 Task: Find connections with filter location Rānāghāt with filter topic #technologywith filter profile language English with filter current company SANGHI INDUSTRIES LTD with filter school Centre for Development of Advanced Computing (C-DAC) with filter industry Marketing Services with filter service category Web Development with filter keywords title Entertainment Specialist
Action: Mouse moved to (480, 45)
Screenshot: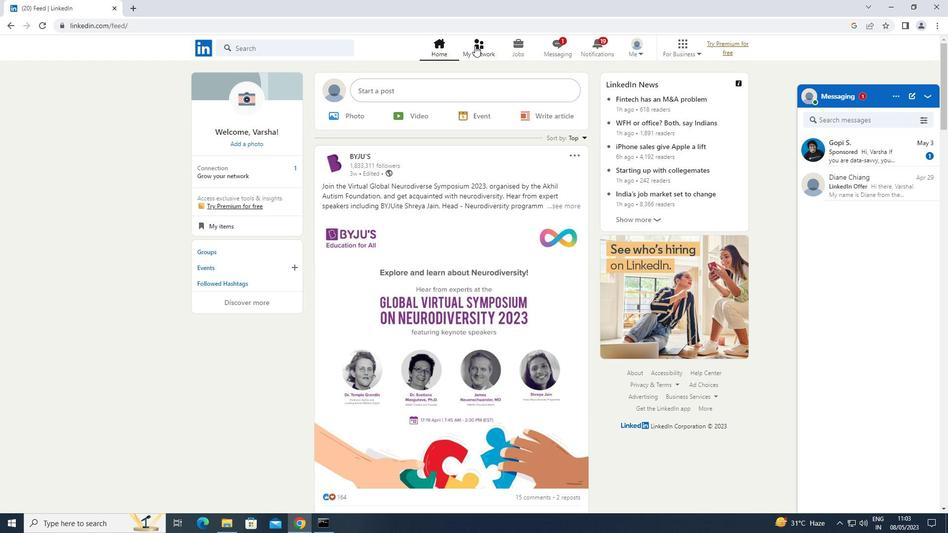 
Action: Mouse pressed left at (480, 45)
Screenshot: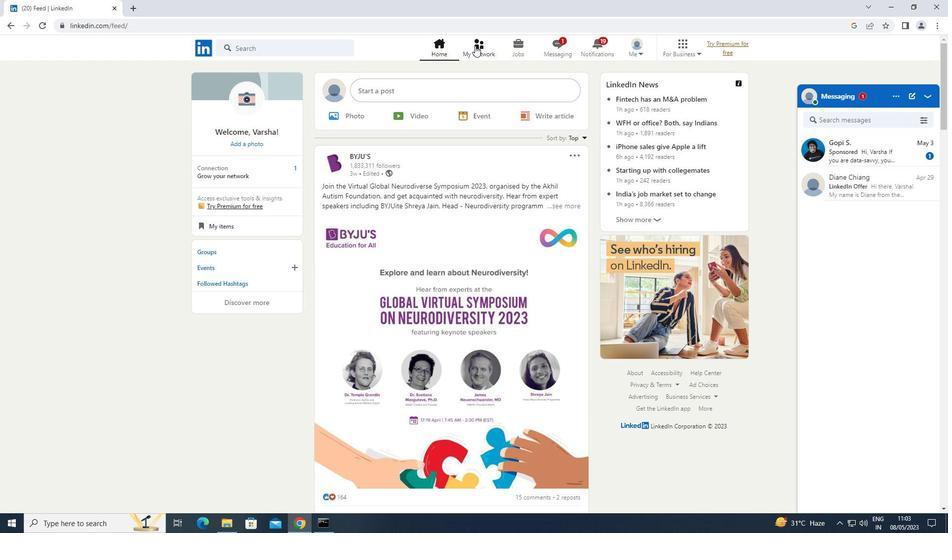 
Action: Mouse moved to (251, 95)
Screenshot: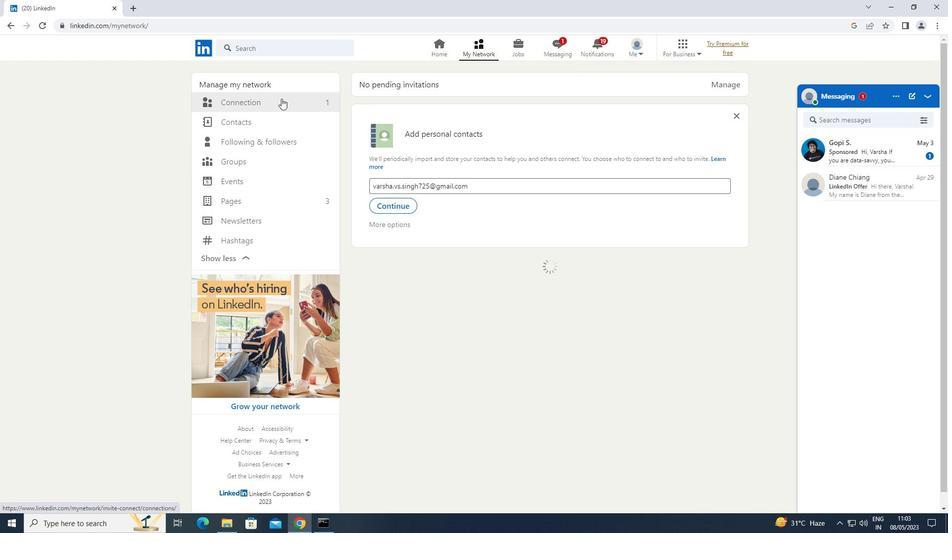 
Action: Mouse pressed left at (251, 95)
Screenshot: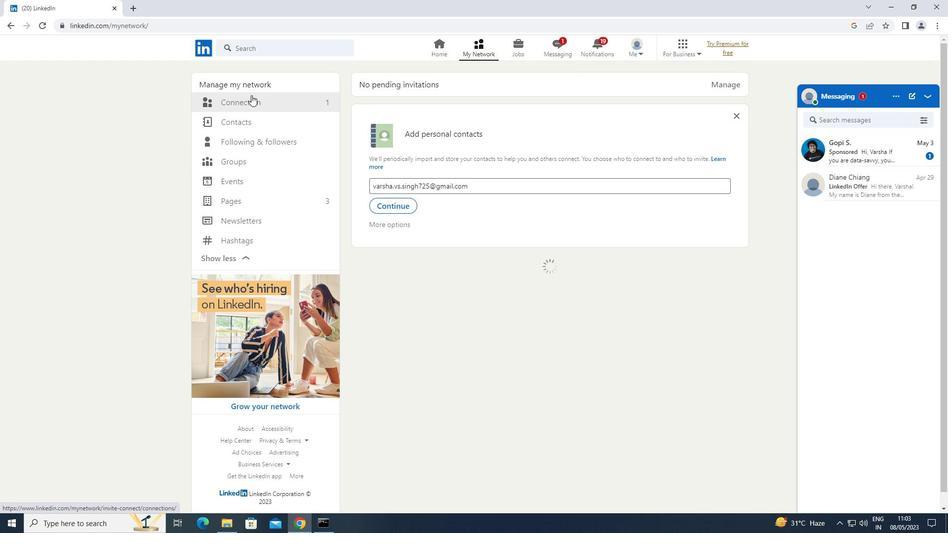 
Action: Mouse moved to (244, 98)
Screenshot: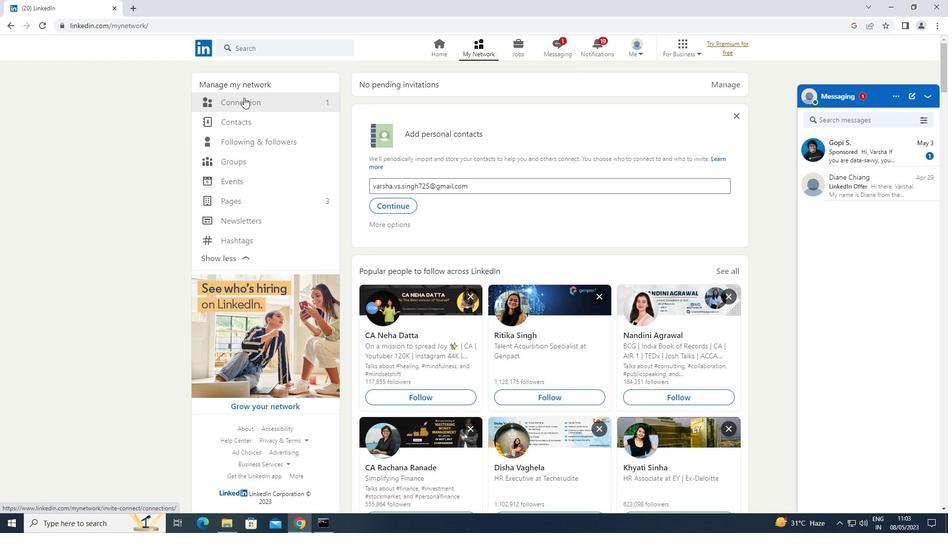 
Action: Mouse pressed left at (244, 98)
Screenshot: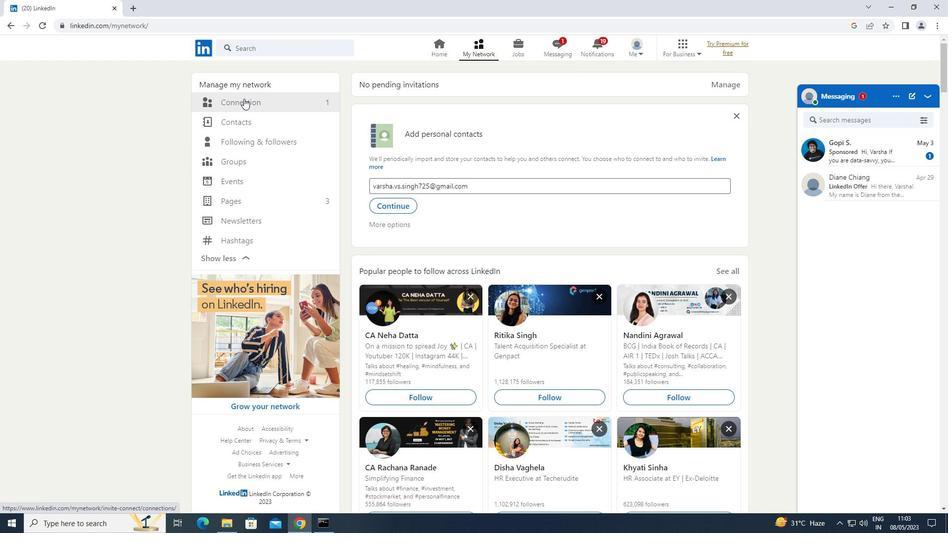 
Action: Mouse moved to (553, 99)
Screenshot: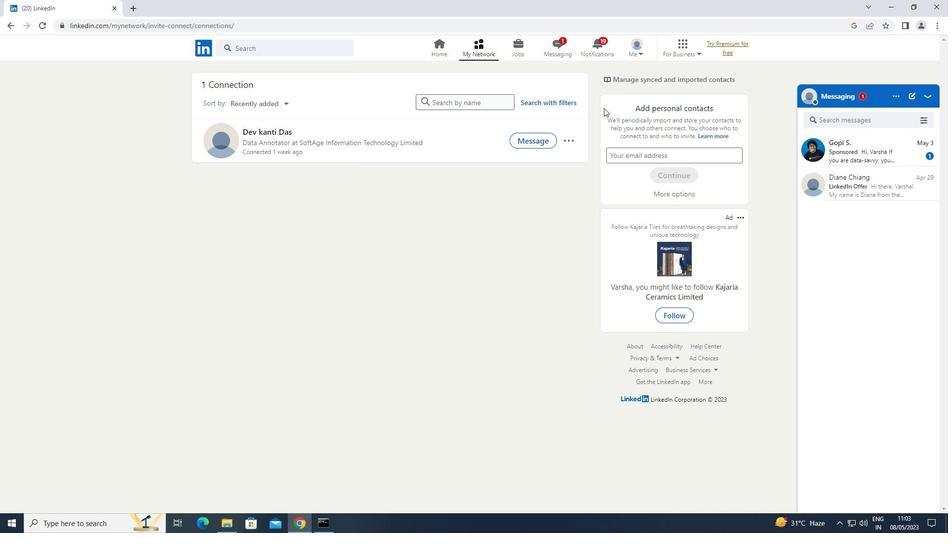 
Action: Mouse pressed left at (553, 99)
Screenshot: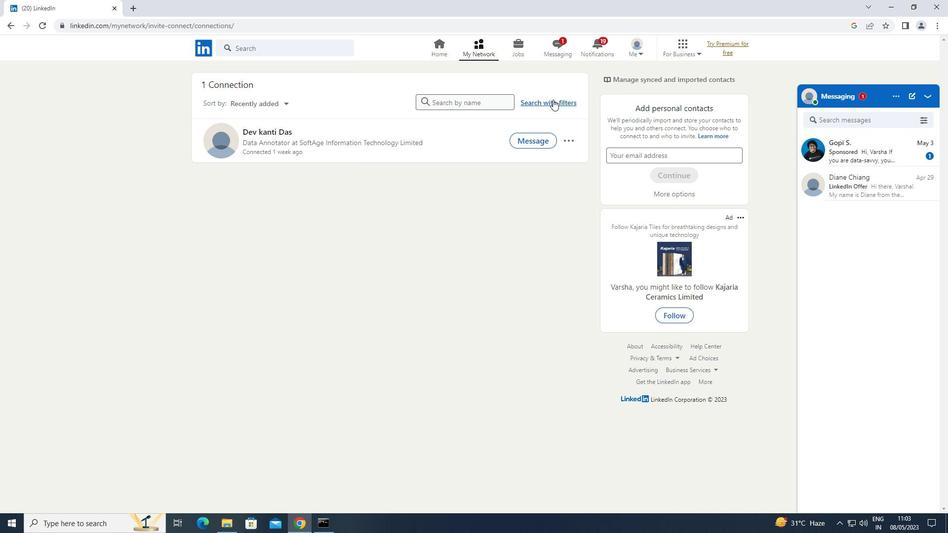 
Action: Mouse moved to (559, 127)
Screenshot: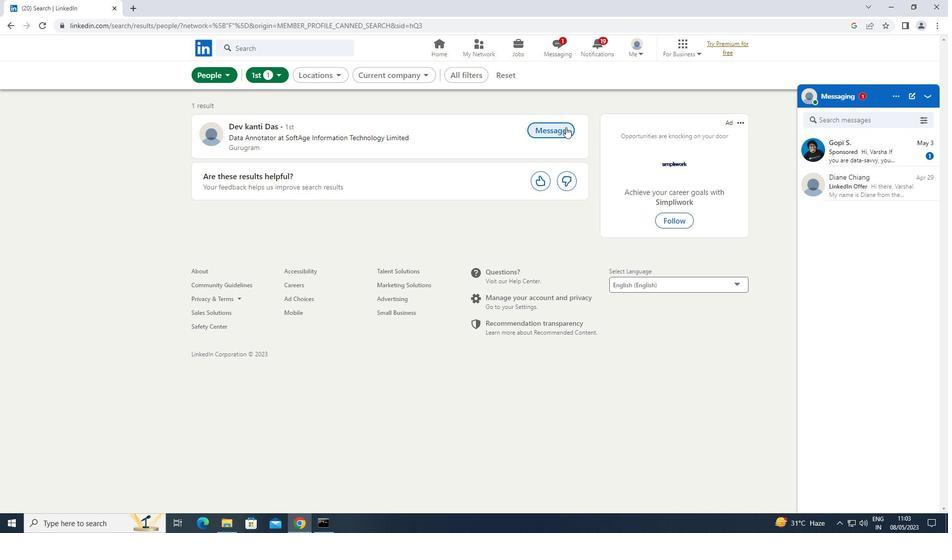 
Action: Mouse pressed left at (559, 127)
Screenshot: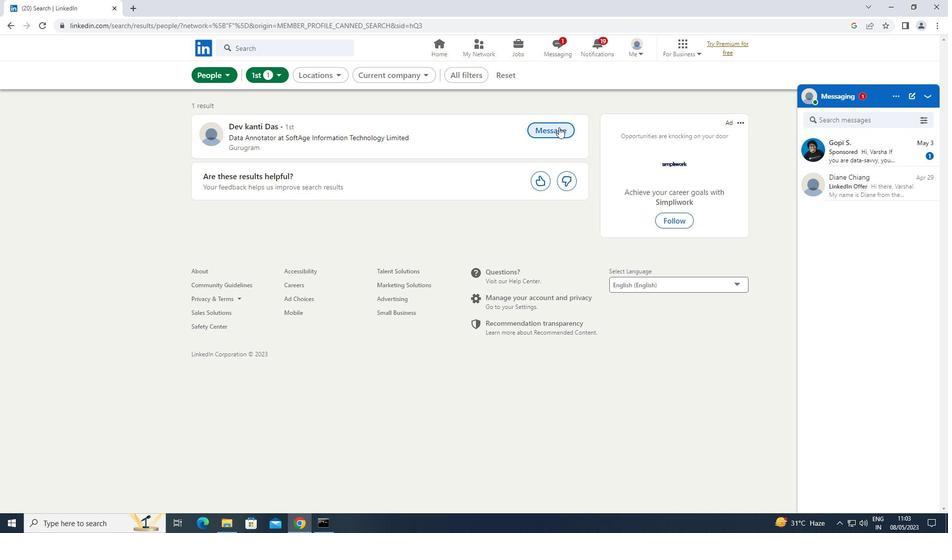 
Action: Mouse moved to (776, 326)
Screenshot: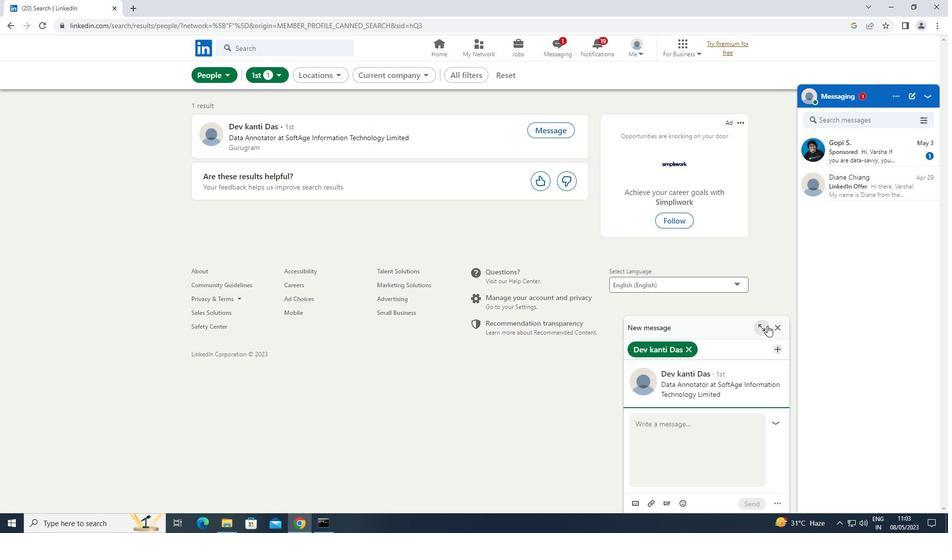 
Action: Mouse pressed left at (776, 326)
Screenshot: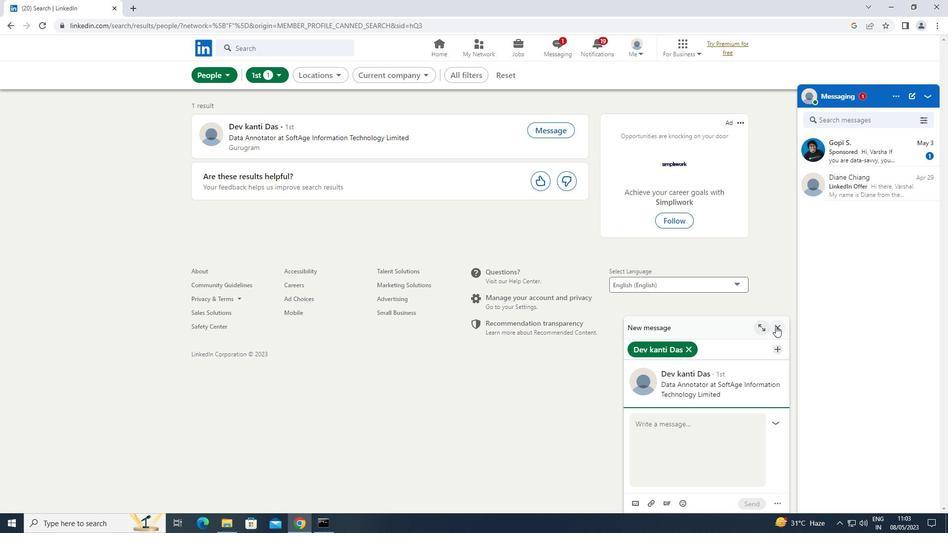 
Action: Mouse moved to (503, 79)
Screenshot: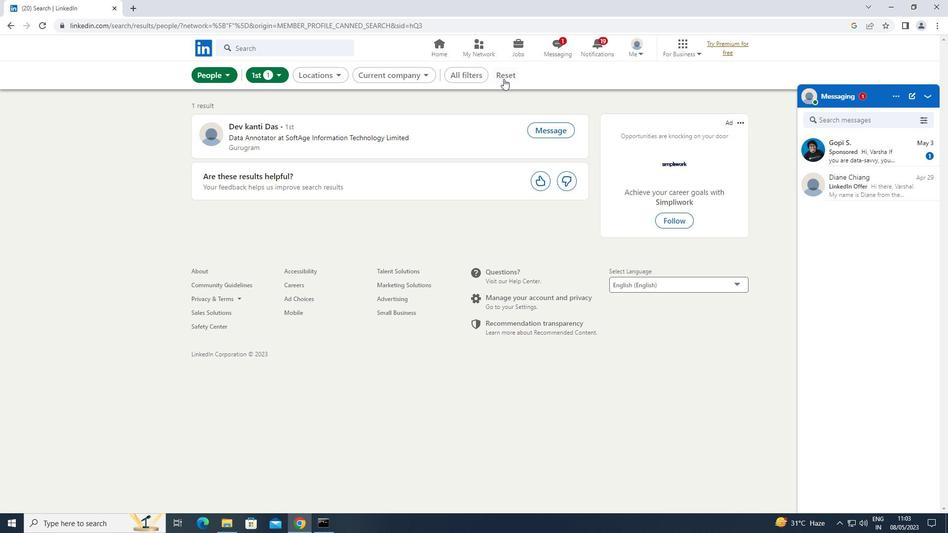
Action: Mouse pressed left at (503, 79)
Screenshot: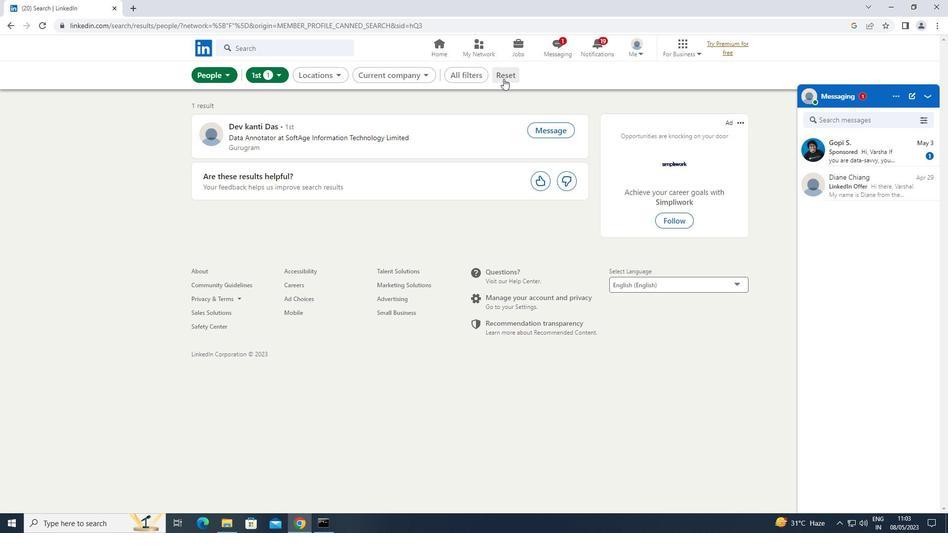 
Action: Mouse moved to (499, 79)
Screenshot: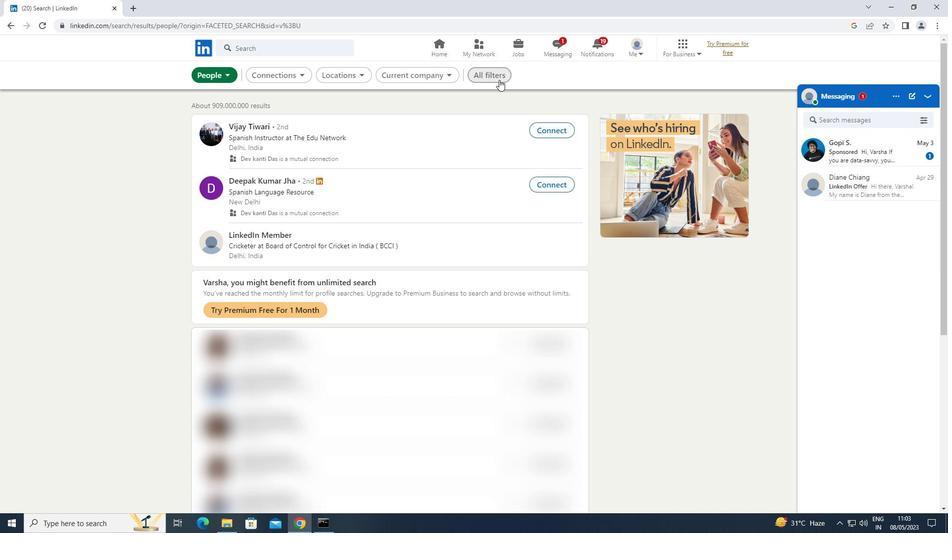 
Action: Mouse pressed left at (499, 79)
Screenshot: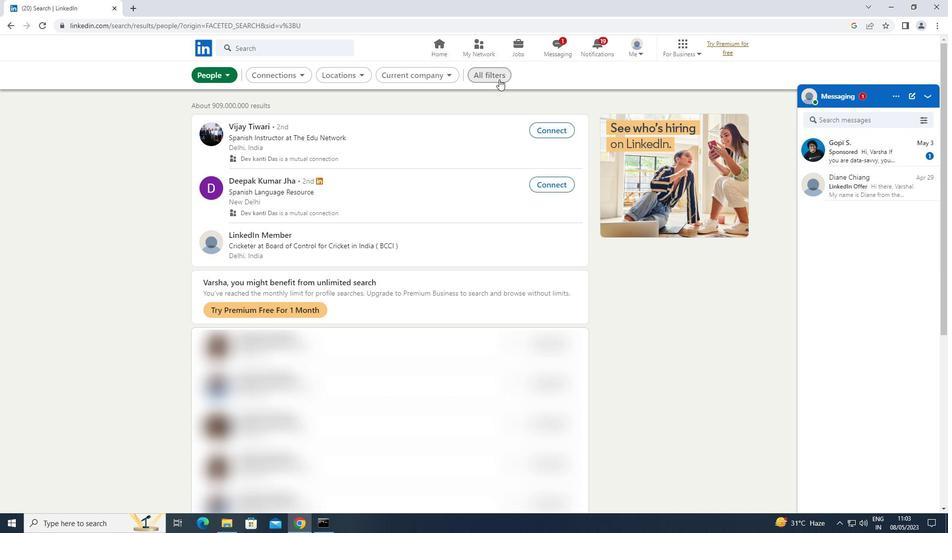 
Action: Mouse moved to (803, 244)
Screenshot: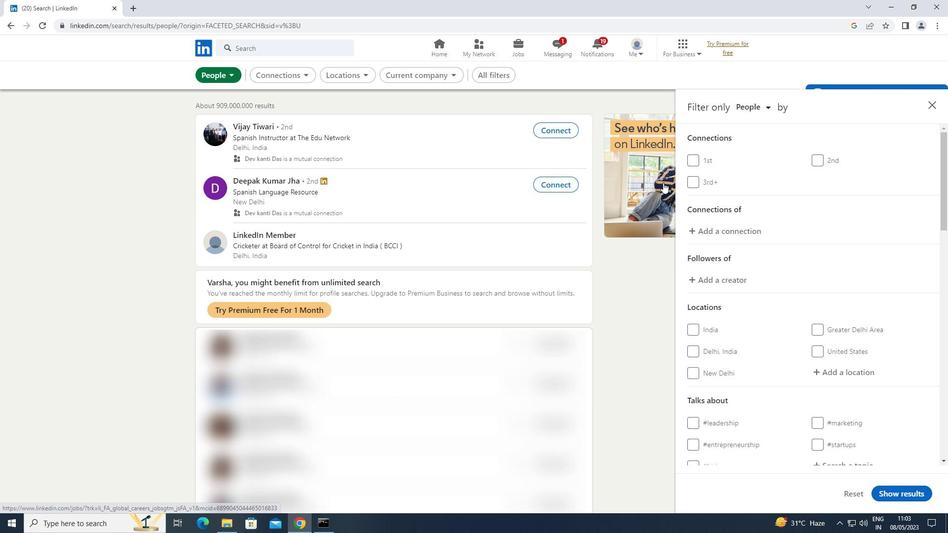 
Action: Mouse scrolled (803, 244) with delta (0, 0)
Screenshot: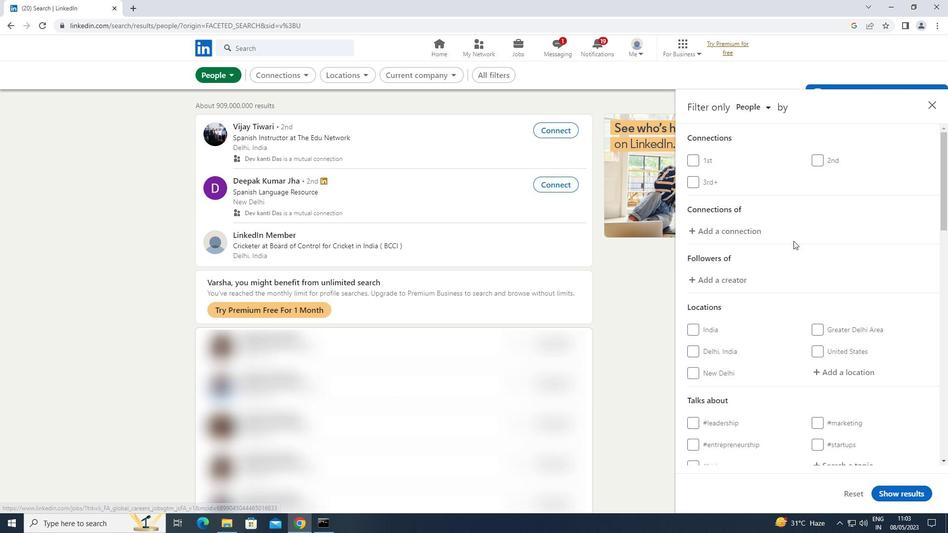 
Action: Mouse moved to (803, 245)
Screenshot: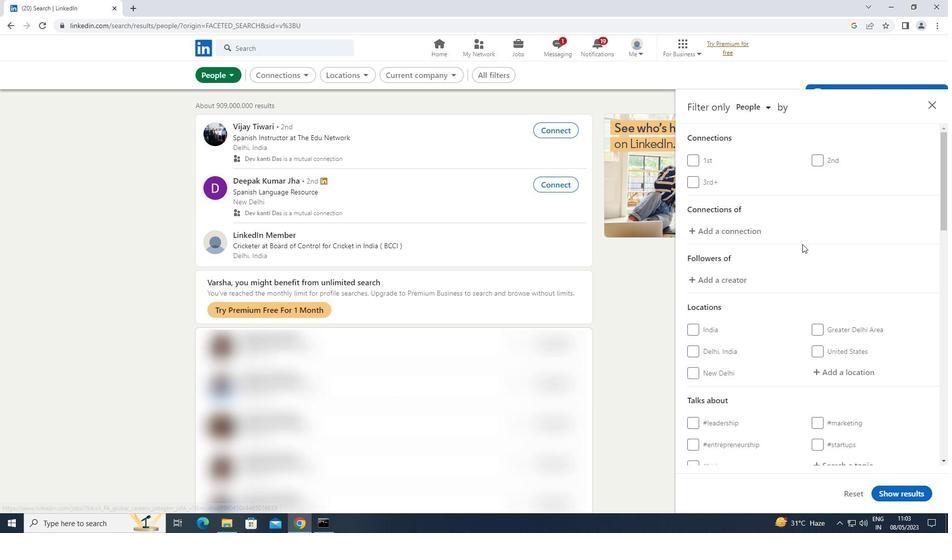 
Action: Mouse scrolled (803, 244) with delta (0, 0)
Screenshot: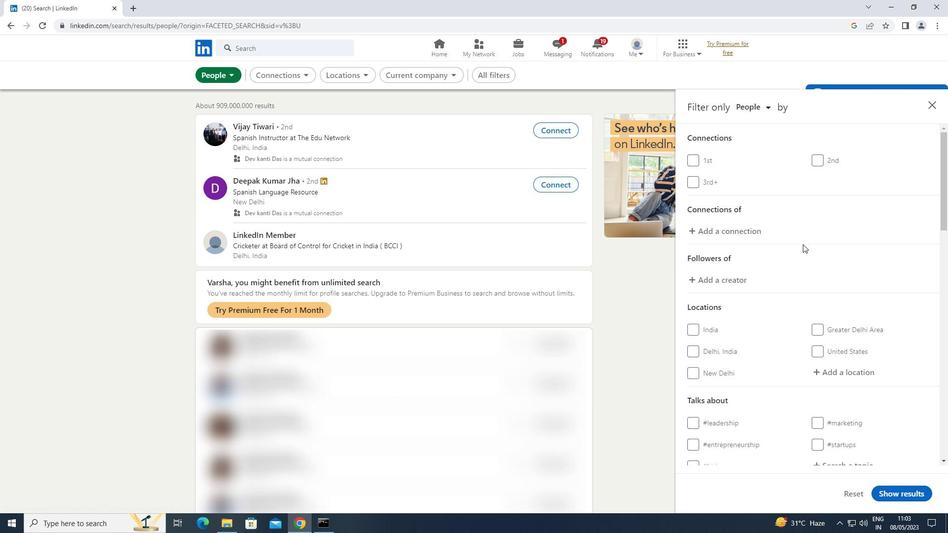
Action: Mouse moved to (848, 275)
Screenshot: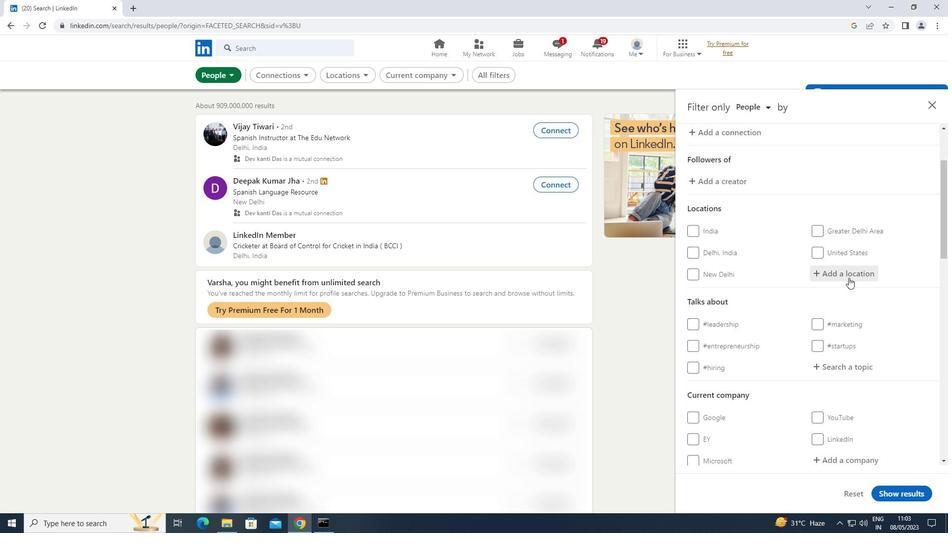 
Action: Mouse pressed left at (848, 275)
Screenshot: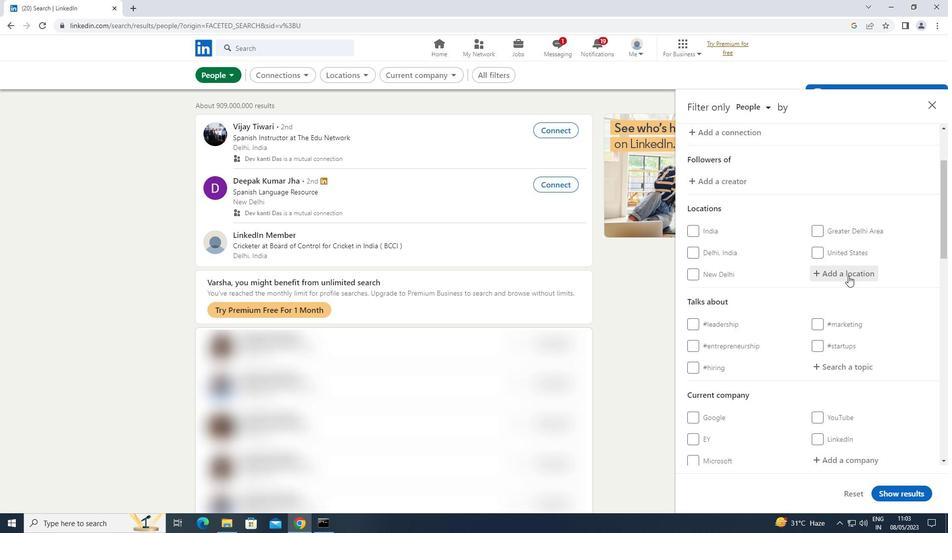 
Action: Key pressed <Key.shift>RANAGHAT
Screenshot: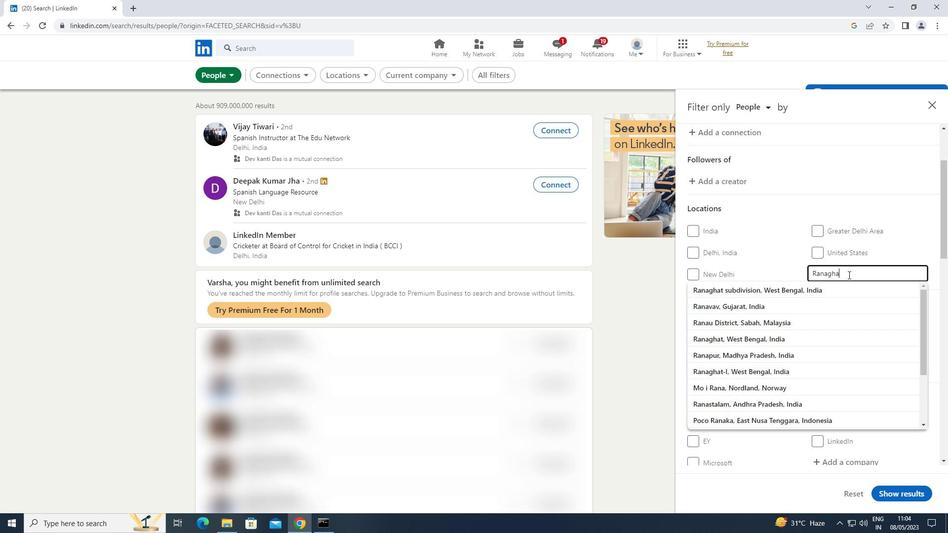 
Action: Mouse moved to (833, 368)
Screenshot: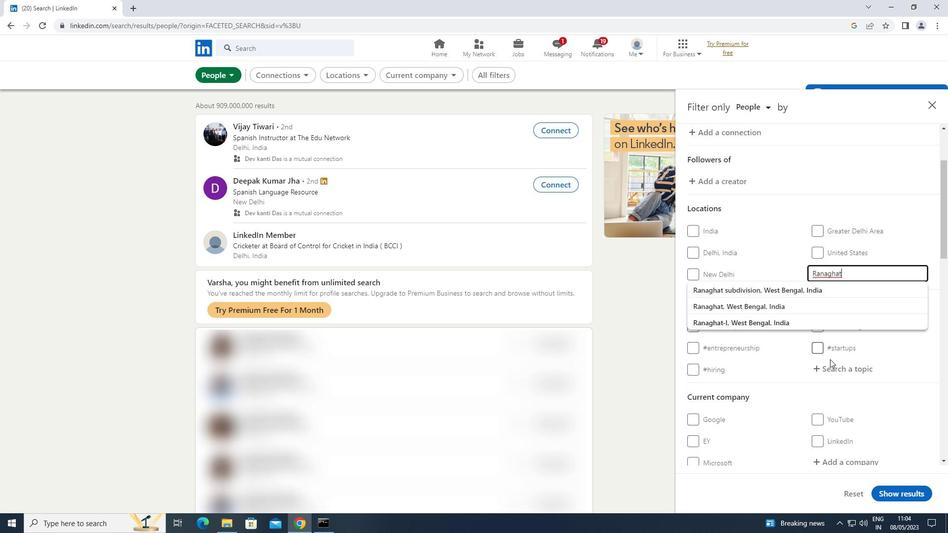 
Action: Mouse pressed left at (833, 368)
Screenshot: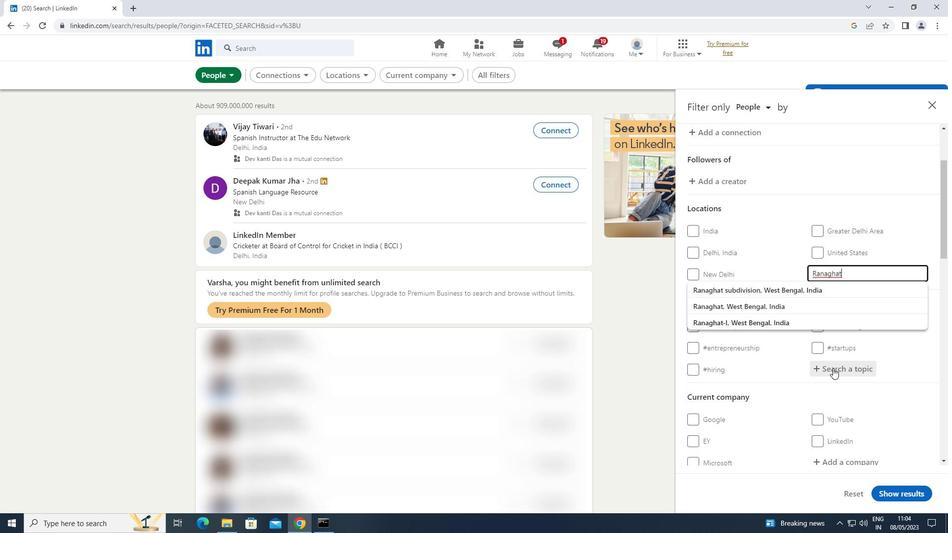 
Action: Mouse moved to (833, 368)
Screenshot: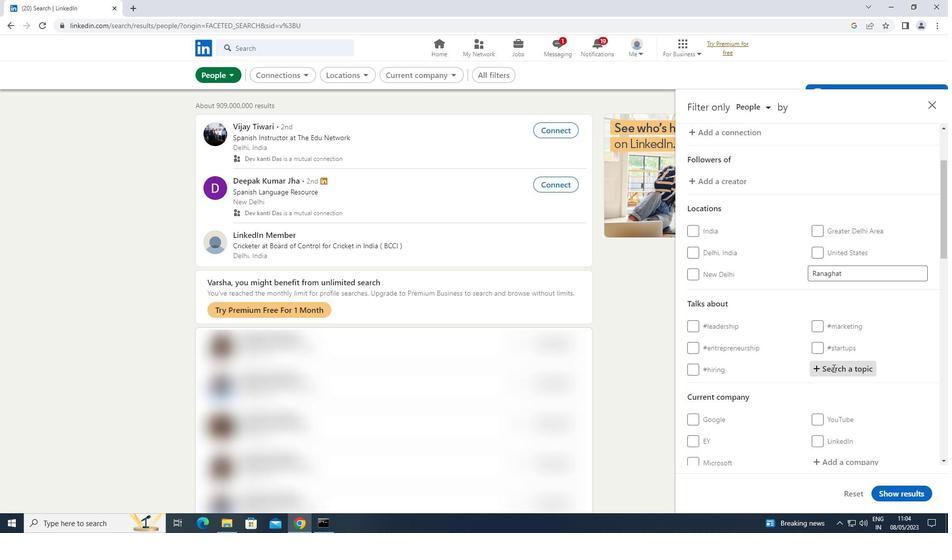 
Action: Key pressed TECHNOLO
Screenshot: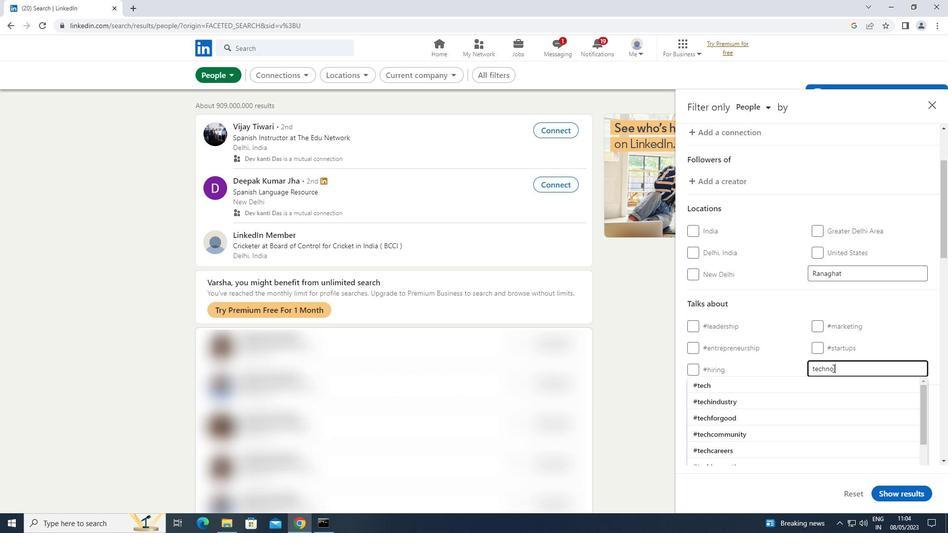 
Action: Mouse moved to (762, 387)
Screenshot: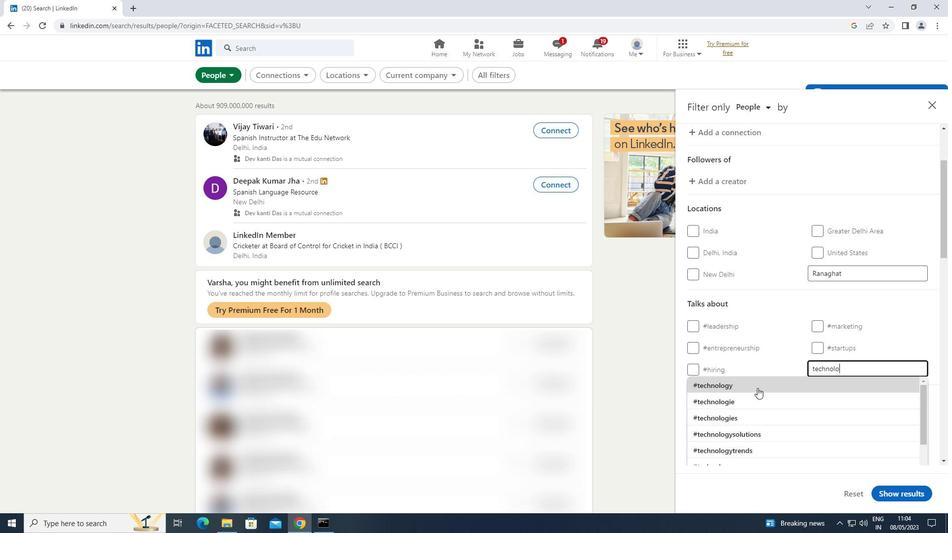 
Action: Key pressed GY
Screenshot: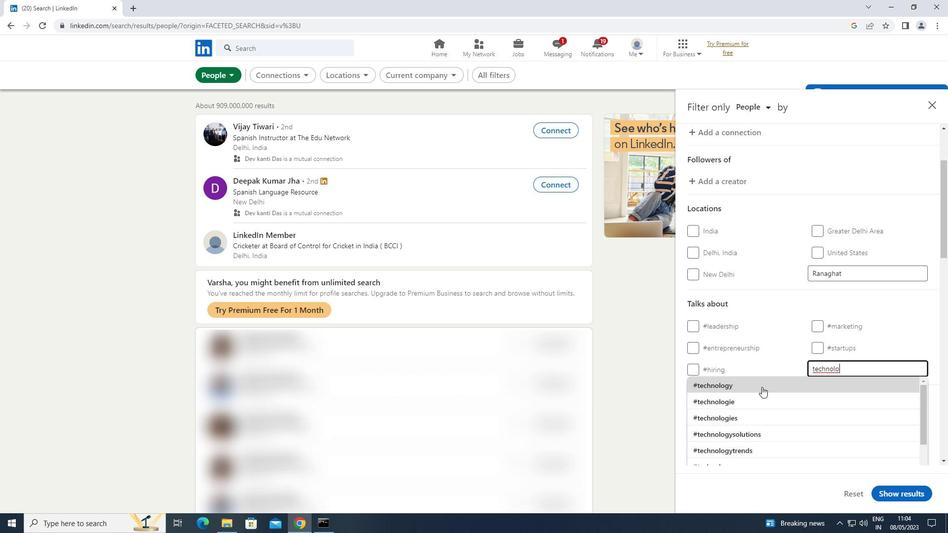 
Action: Mouse moved to (739, 377)
Screenshot: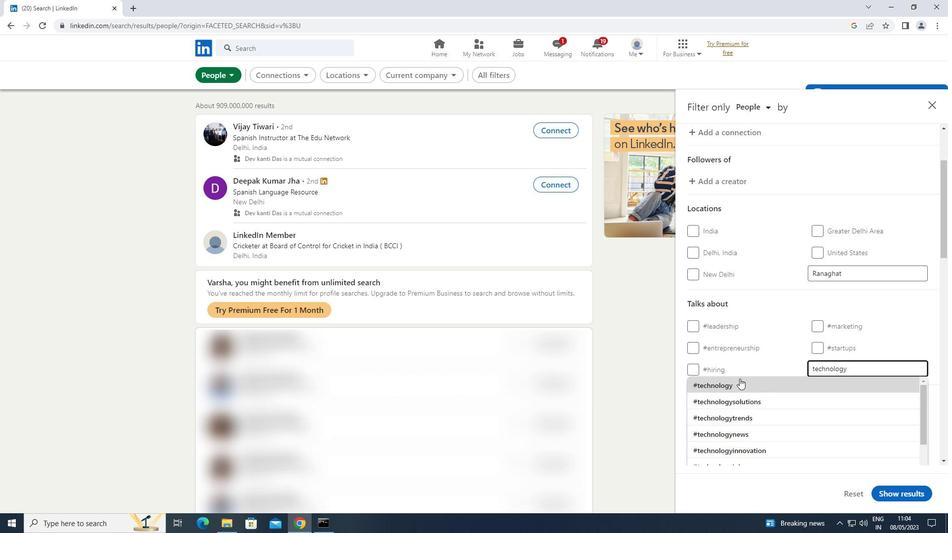 
Action: Mouse pressed left at (739, 377)
Screenshot: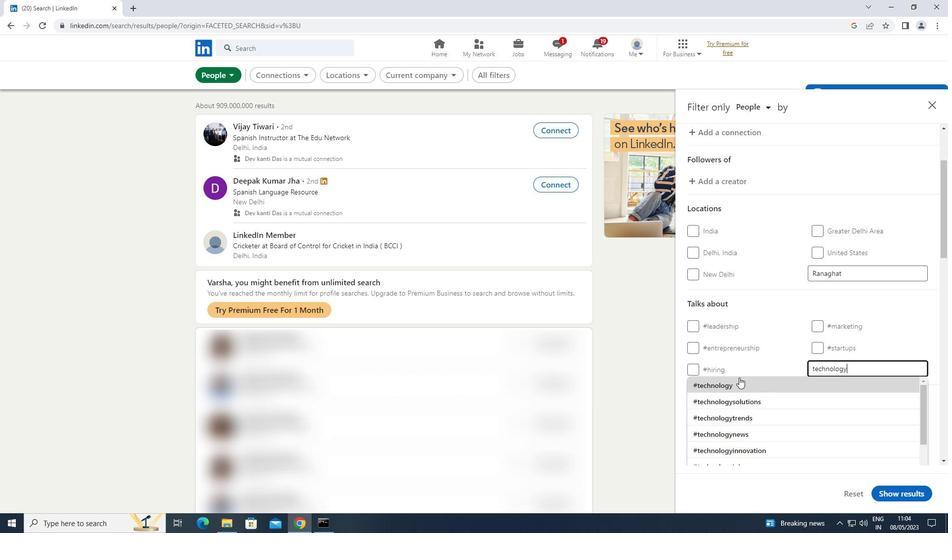 
Action: Mouse scrolled (739, 377) with delta (0, 0)
Screenshot: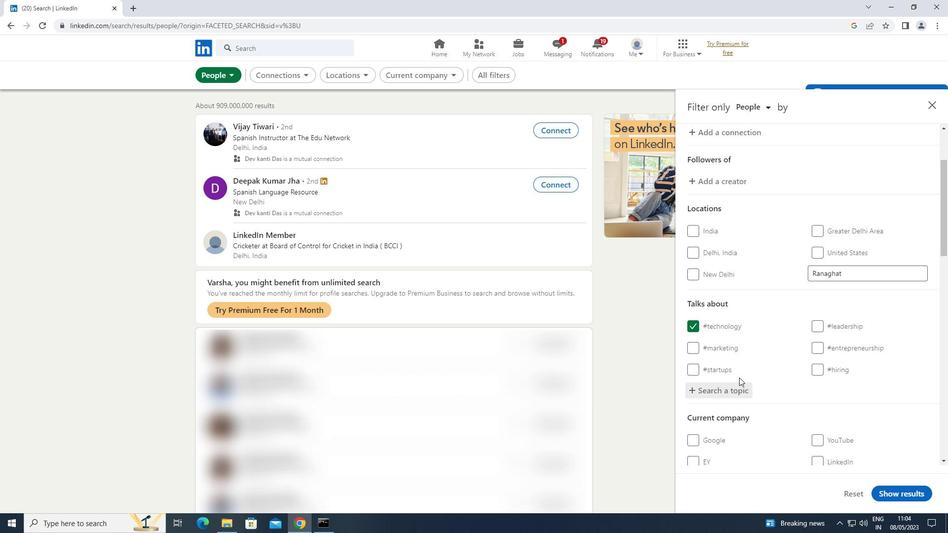 
Action: Mouse scrolled (739, 377) with delta (0, 0)
Screenshot: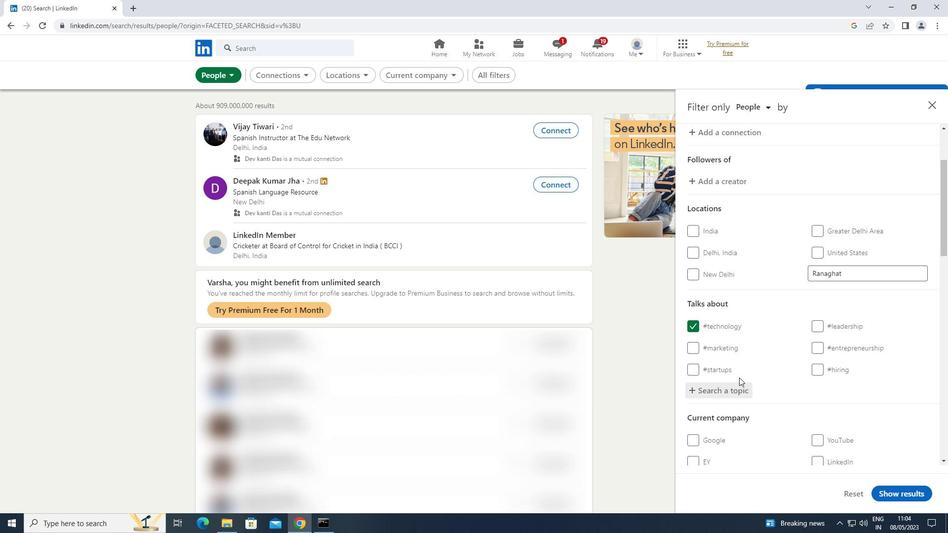 
Action: Mouse scrolled (739, 377) with delta (0, 0)
Screenshot: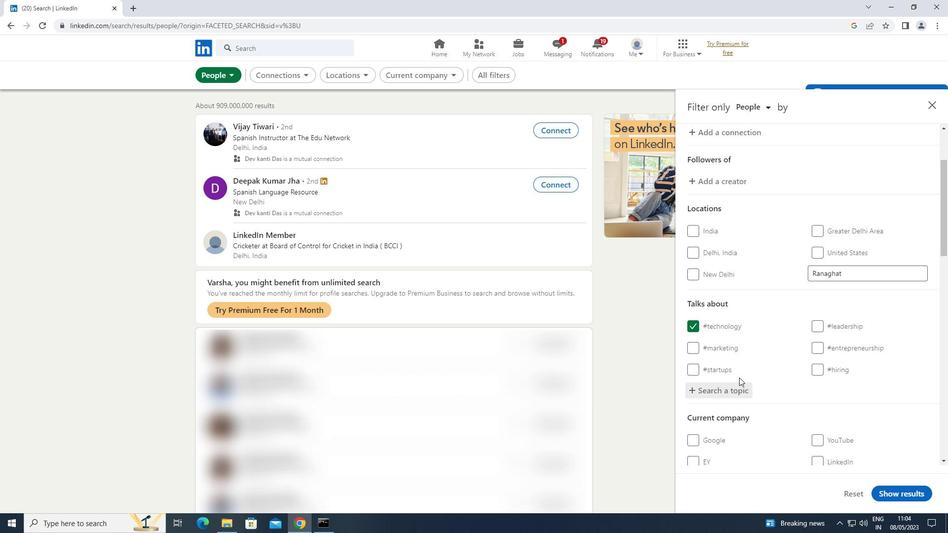 
Action: Mouse scrolled (739, 377) with delta (0, 0)
Screenshot: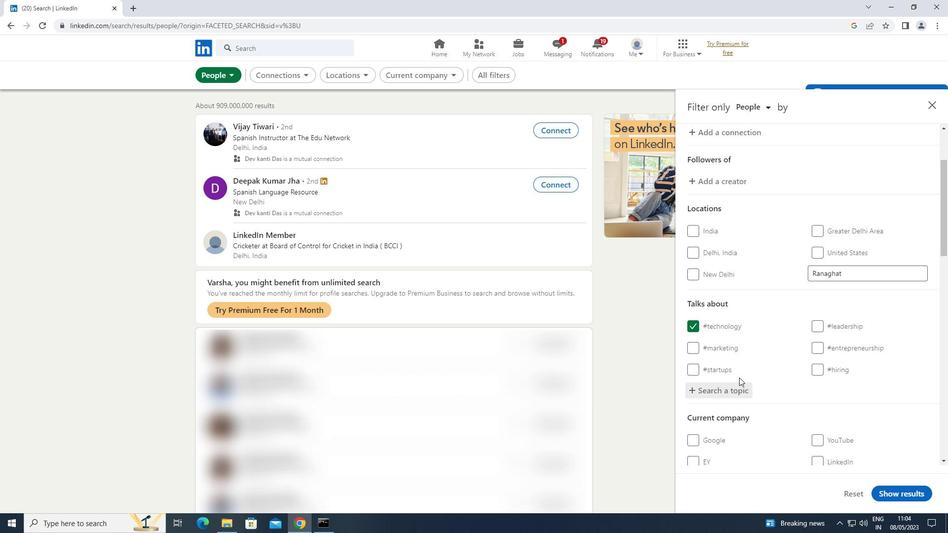 
Action: Mouse scrolled (739, 377) with delta (0, 0)
Screenshot: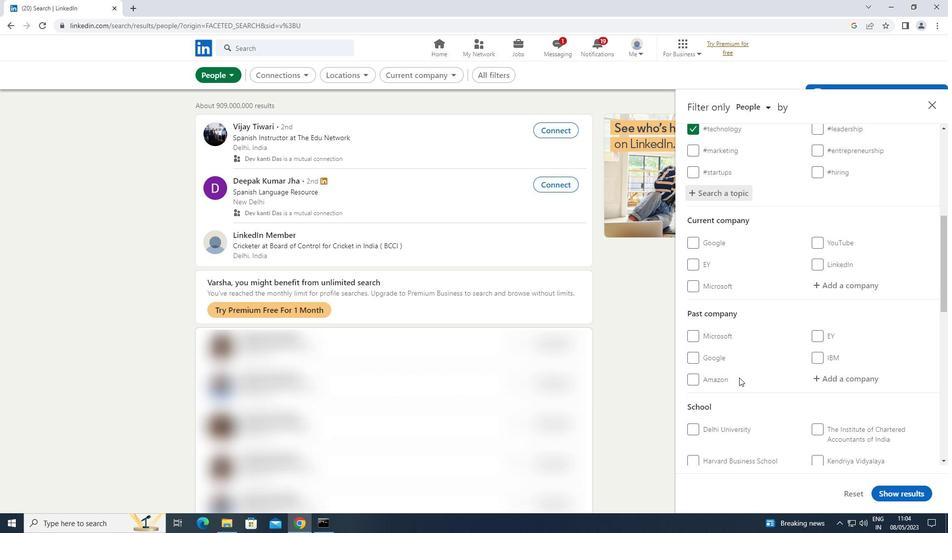 
Action: Mouse scrolled (739, 377) with delta (0, 0)
Screenshot: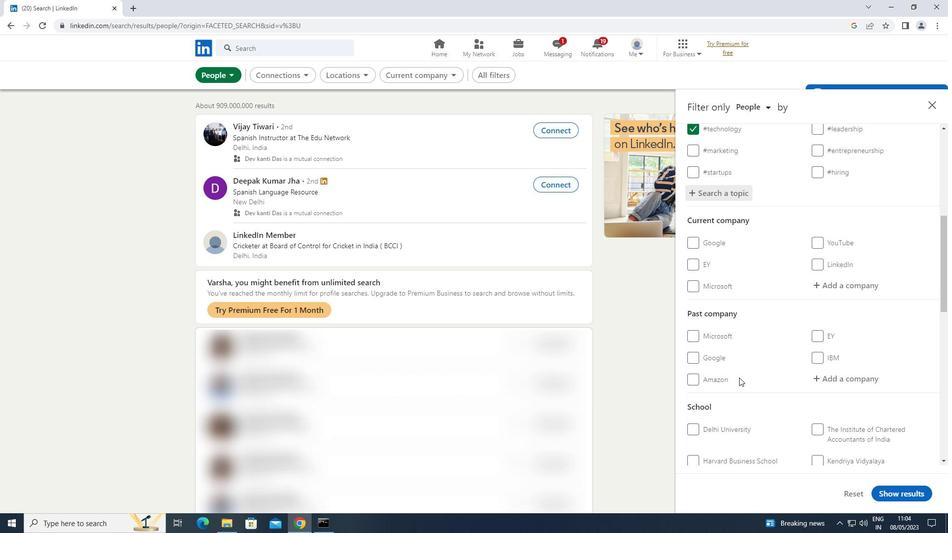 
Action: Mouse scrolled (739, 377) with delta (0, 0)
Screenshot: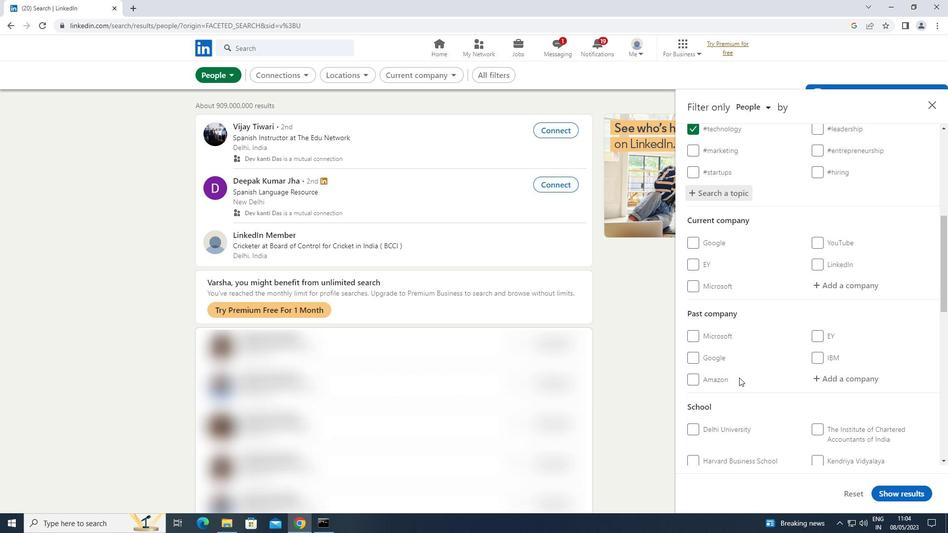 
Action: Mouse scrolled (739, 377) with delta (0, 0)
Screenshot: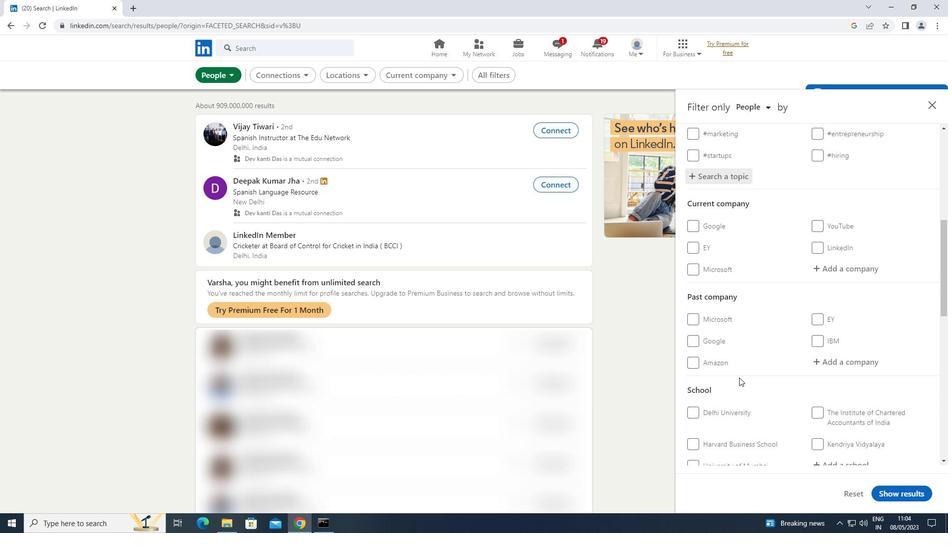 
Action: Mouse moved to (695, 446)
Screenshot: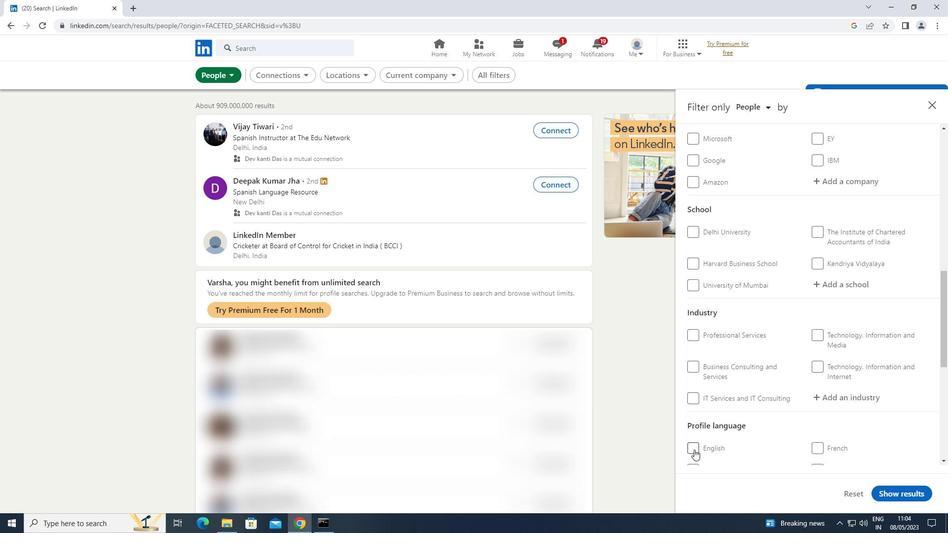 
Action: Mouse pressed left at (695, 446)
Screenshot: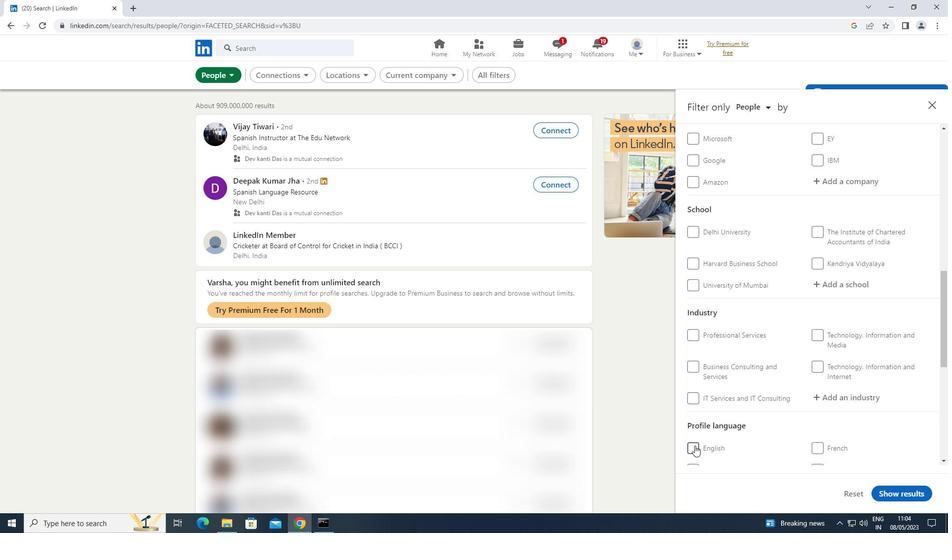 
Action: Mouse moved to (698, 442)
Screenshot: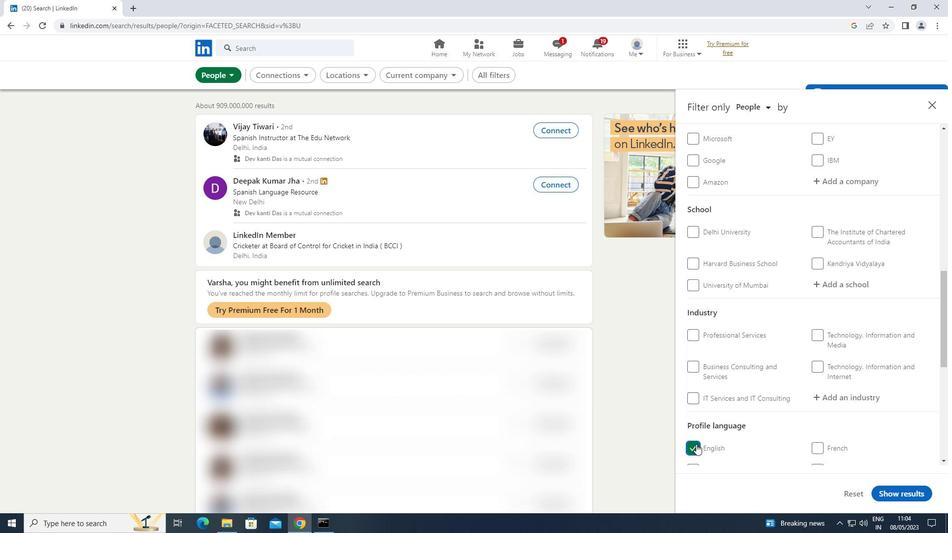 
Action: Mouse scrolled (698, 443) with delta (0, 0)
Screenshot: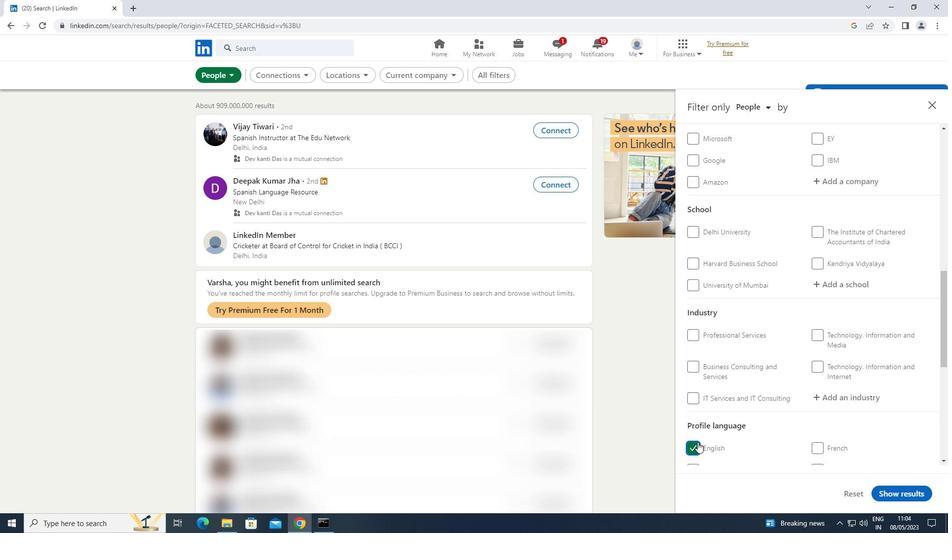 
Action: Mouse scrolled (698, 443) with delta (0, 0)
Screenshot: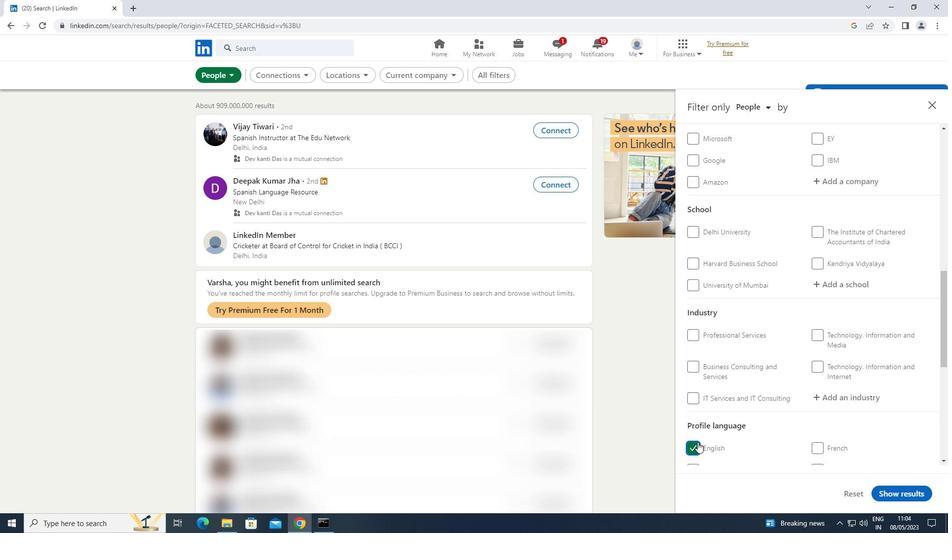 
Action: Mouse moved to (698, 442)
Screenshot: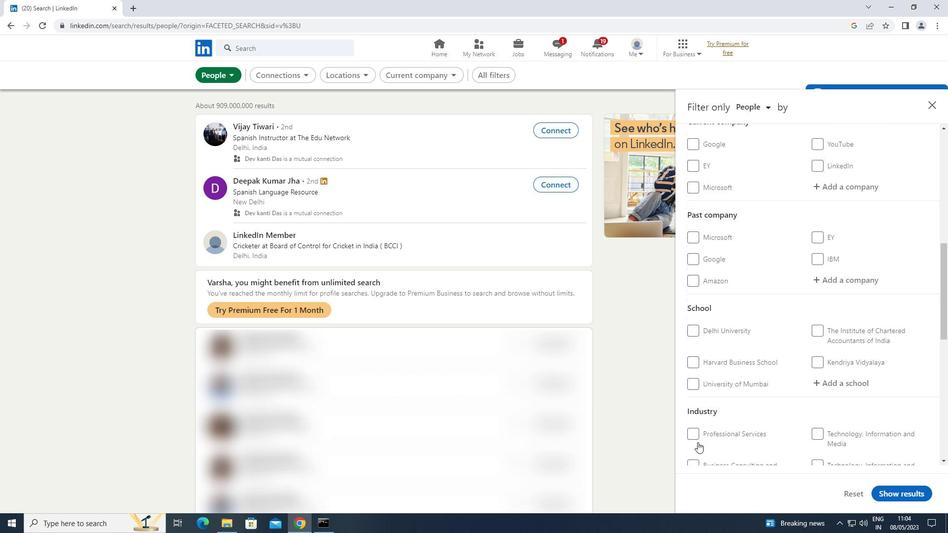 
Action: Mouse scrolled (698, 442) with delta (0, 0)
Screenshot: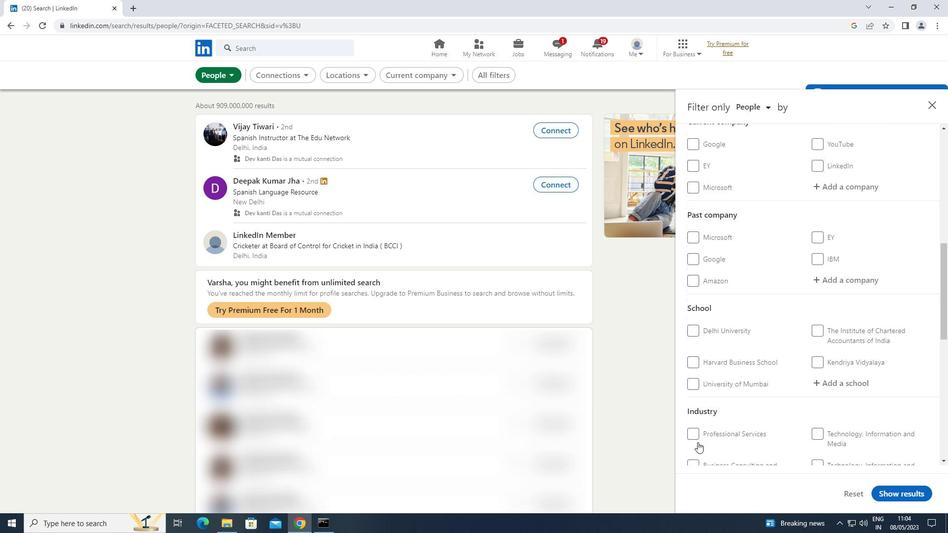 
Action: Mouse moved to (872, 237)
Screenshot: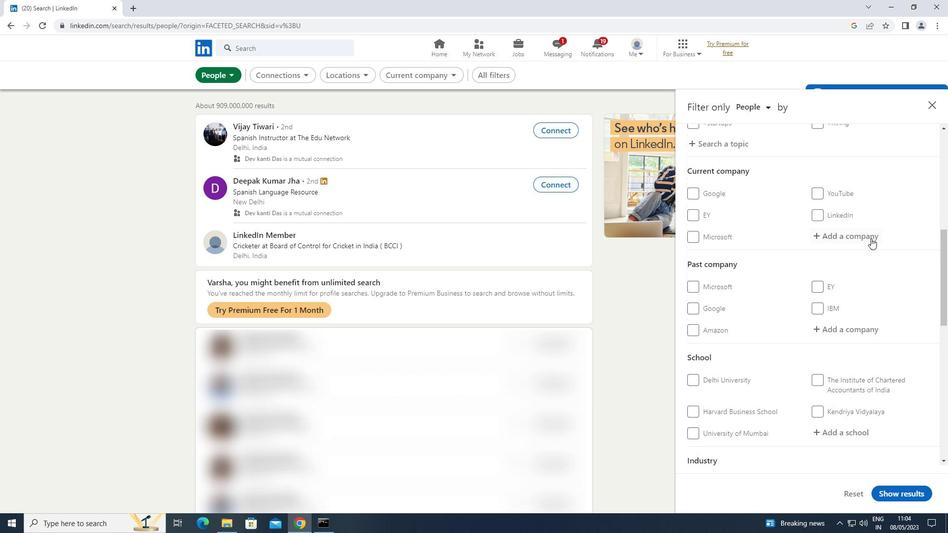
Action: Mouse pressed left at (872, 237)
Screenshot: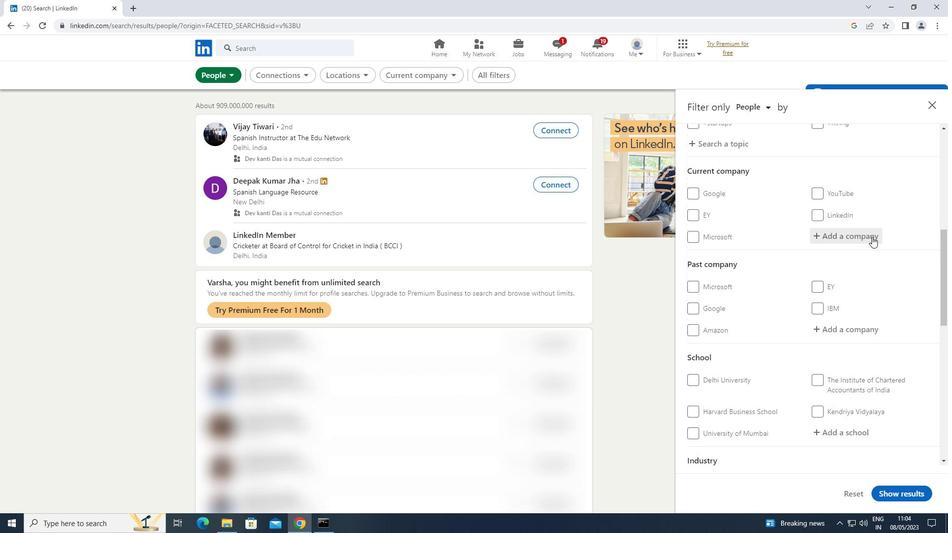 
Action: Mouse moved to (872, 237)
Screenshot: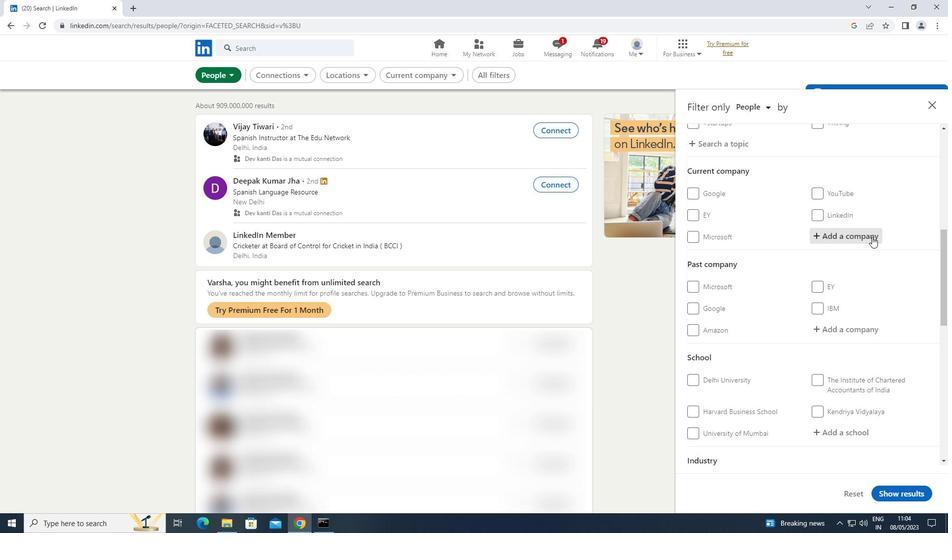 
Action: Key pressed <Key.caps_lock>SANGHI<Key.space>
Screenshot: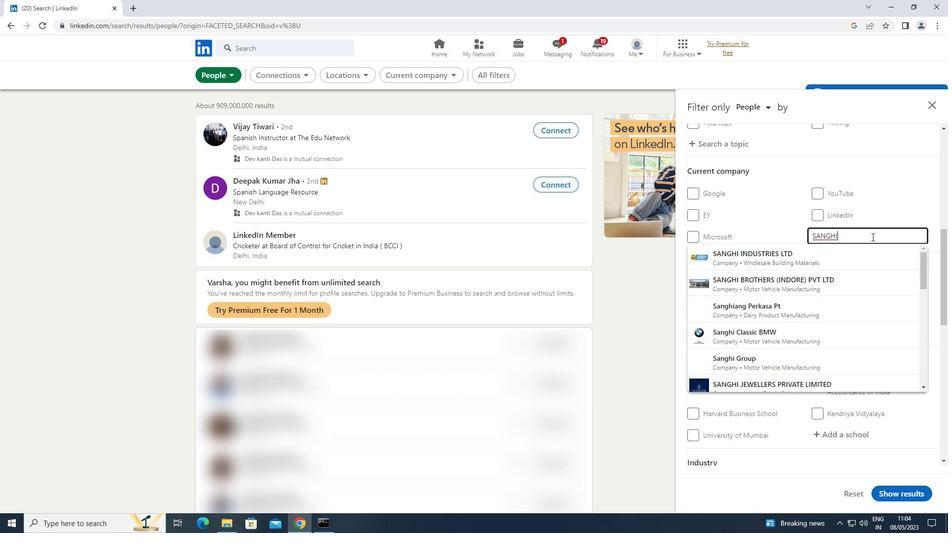 
Action: Mouse moved to (787, 254)
Screenshot: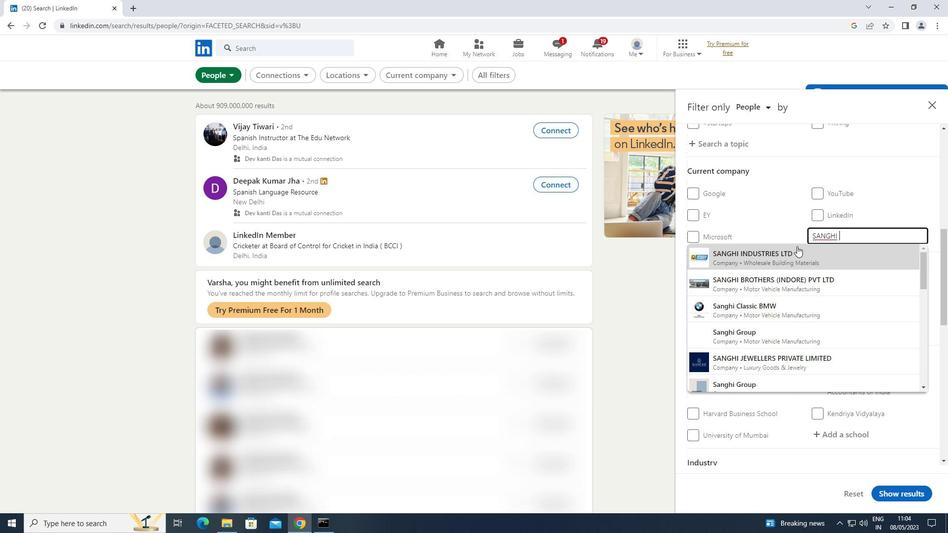 
Action: Mouse pressed left at (787, 254)
Screenshot: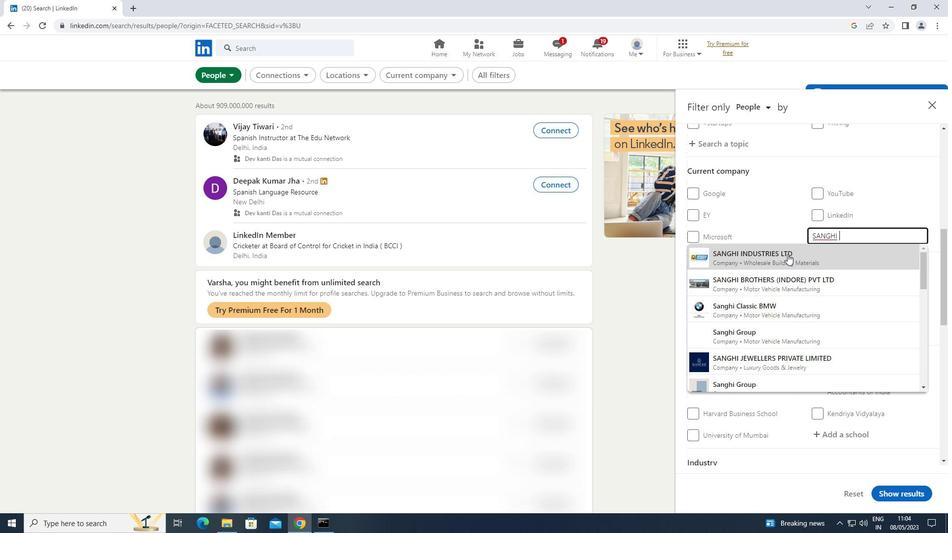 
Action: Key pressed <Key.caps_lock>
Screenshot: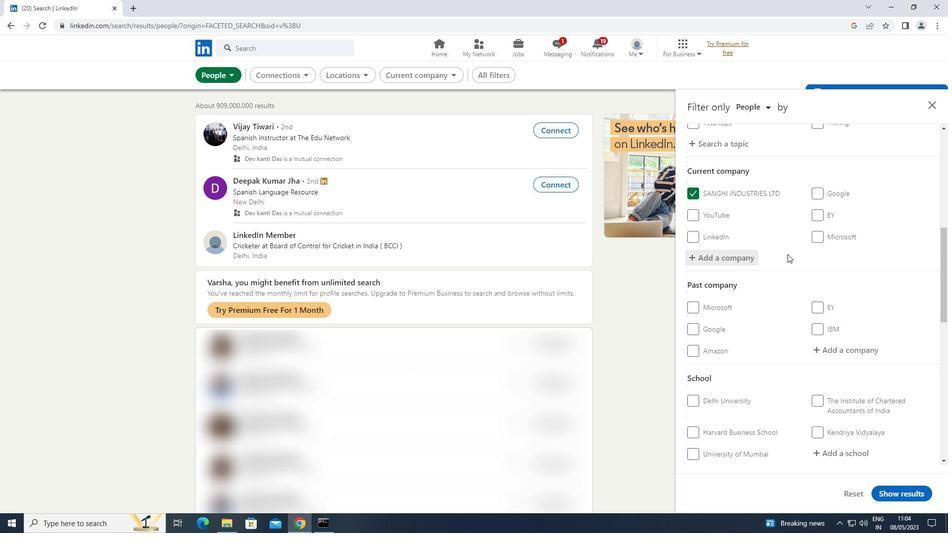 
Action: Mouse moved to (791, 252)
Screenshot: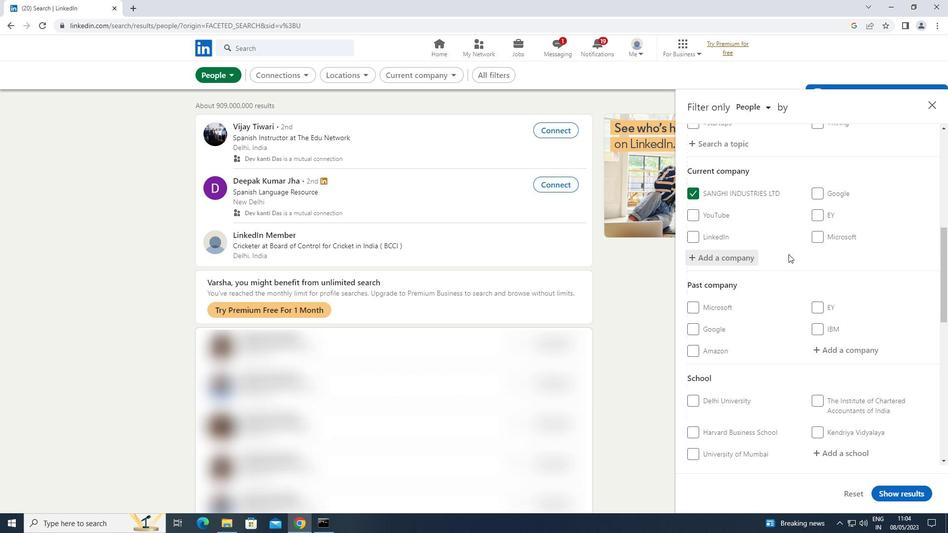 
Action: Mouse scrolled (791, 252) with delta (0, 0)
Screenshot: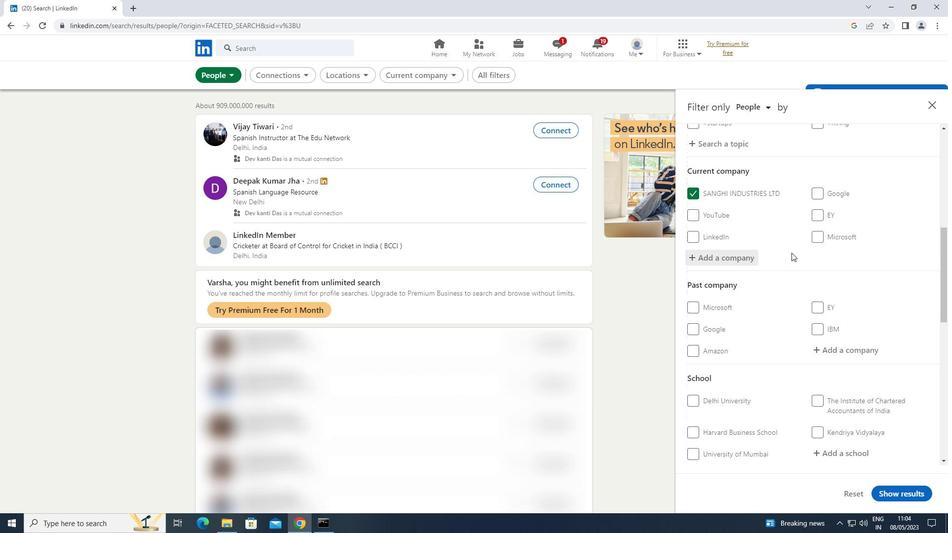 
Action: Mouse scrolled (791, 252) with delta (0, 0)
Screenshot: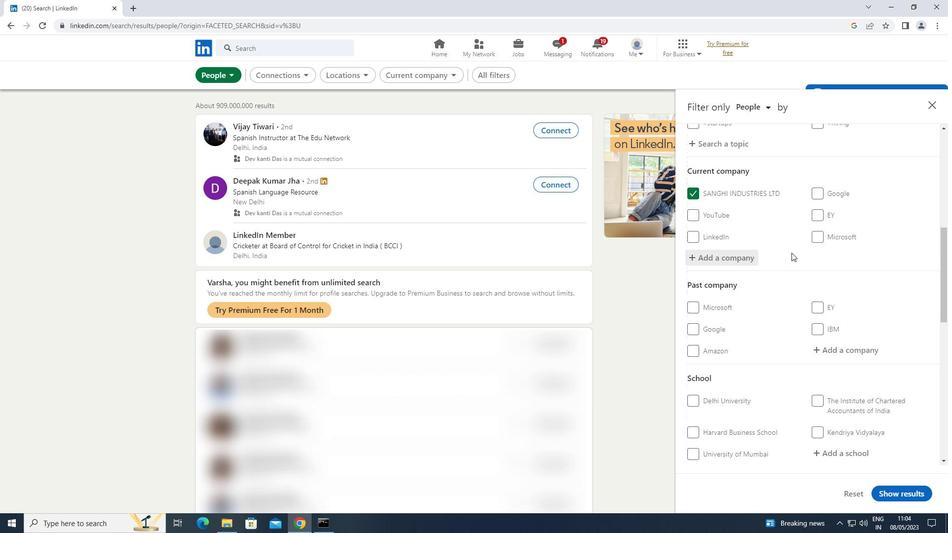 
Action: Mouse moved to (844, 350)
Screenshot: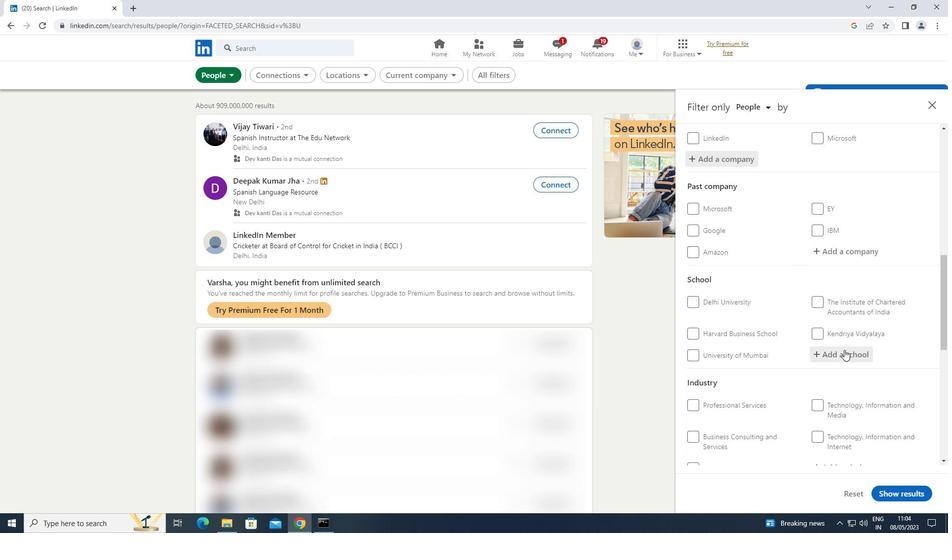 
Action: Mouse pressed left at (844, 350)
Screenshot: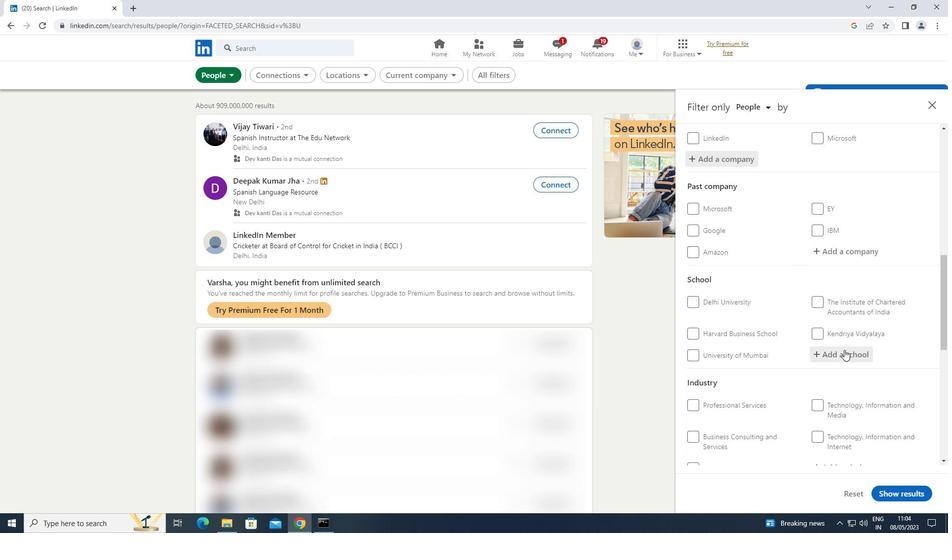 
Action: Key pressed <Key.shift>CENTRE<Key.space>FOR<Key.space>
Screenshot: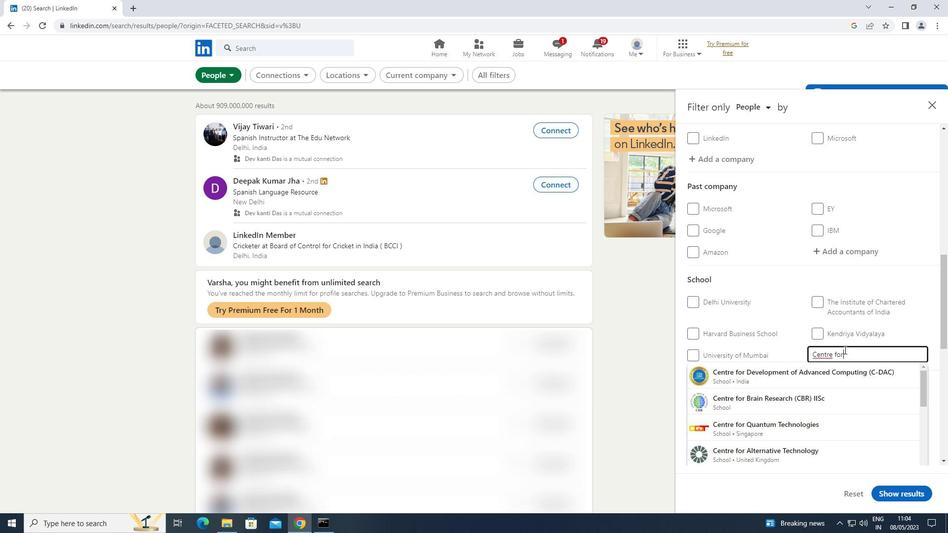 
Action: Mouse moved to (809, 373)
Screenshot: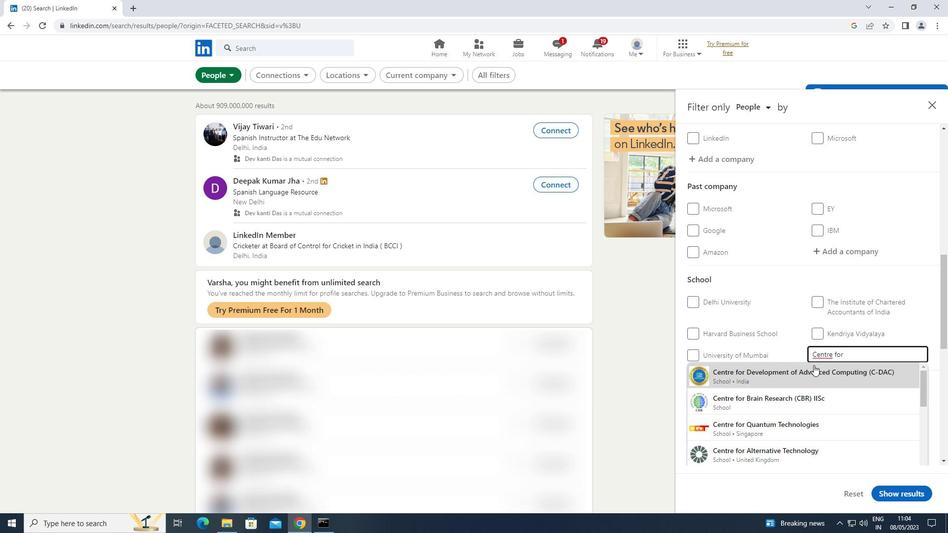 
Action: Mouse pressed left at (809, 373)
Screenshot: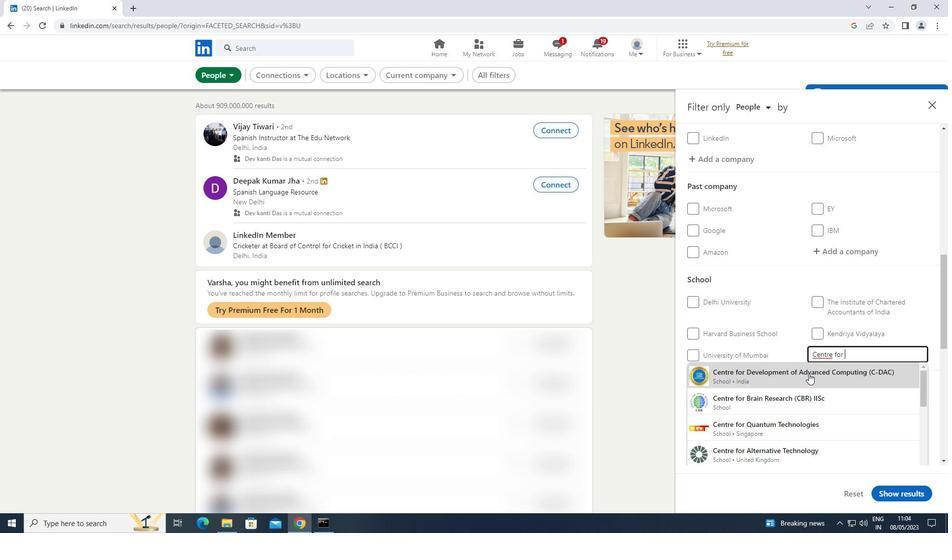 
Action: Mouse moved to (812, 373)
Screenshot: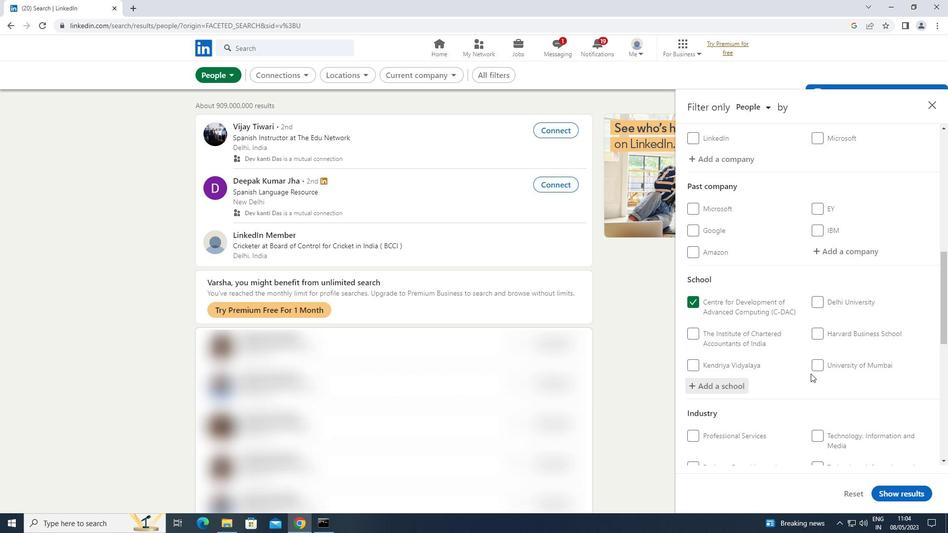 
Action: Mouse scrolled (812, 372) with delta (0, 0)
Screenshot: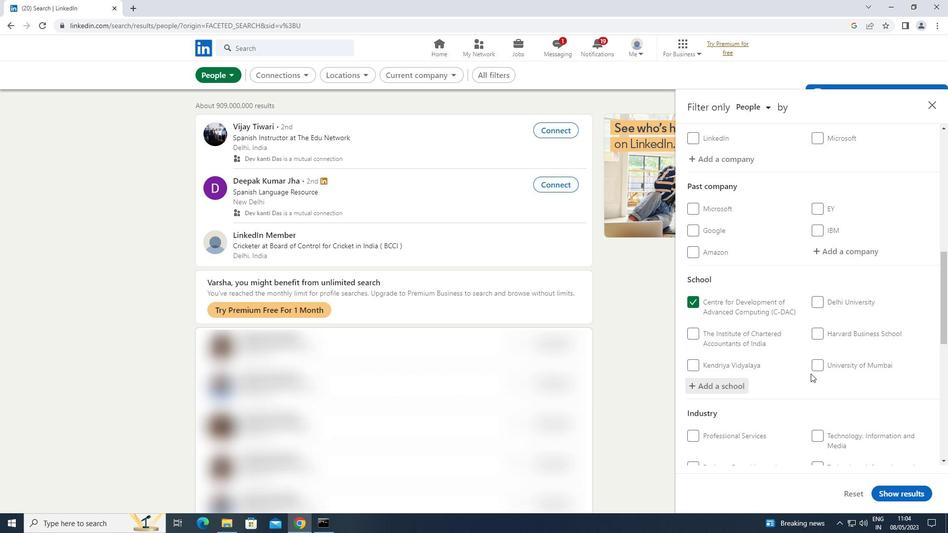 
Action: Mouse moved to (813, 372)
Screenshot: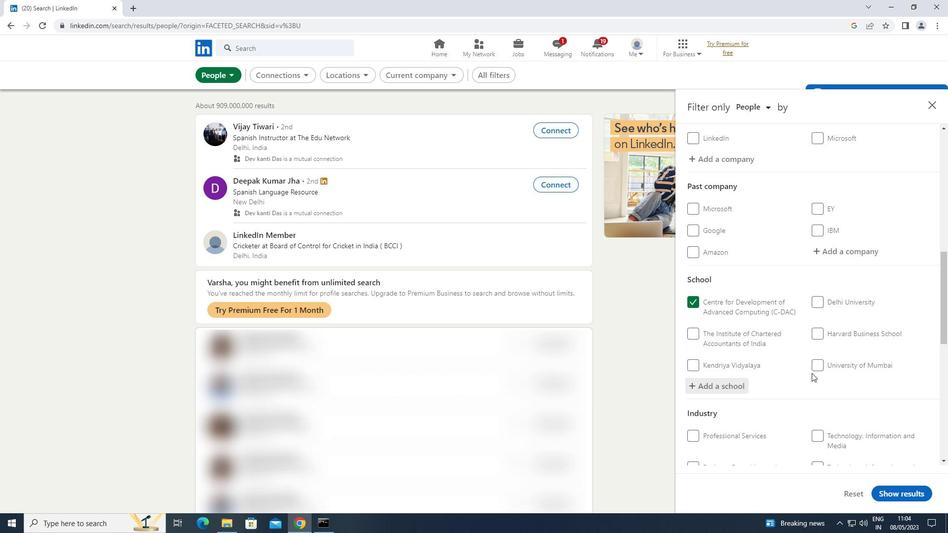 
Action: Mouse scrolled (813, 371) with delta (0, 0)
Screenshot: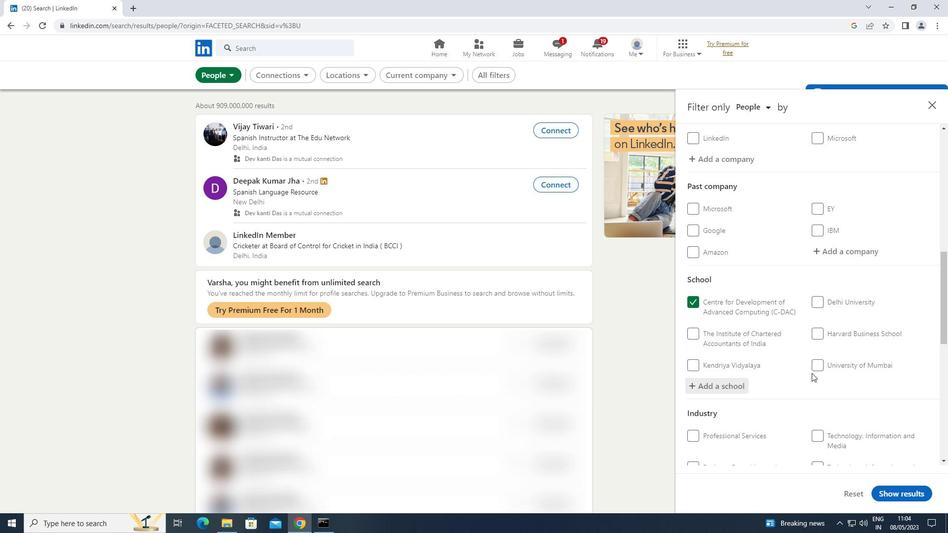 
Action: Mouse moved to (814, 371)
Screenshot: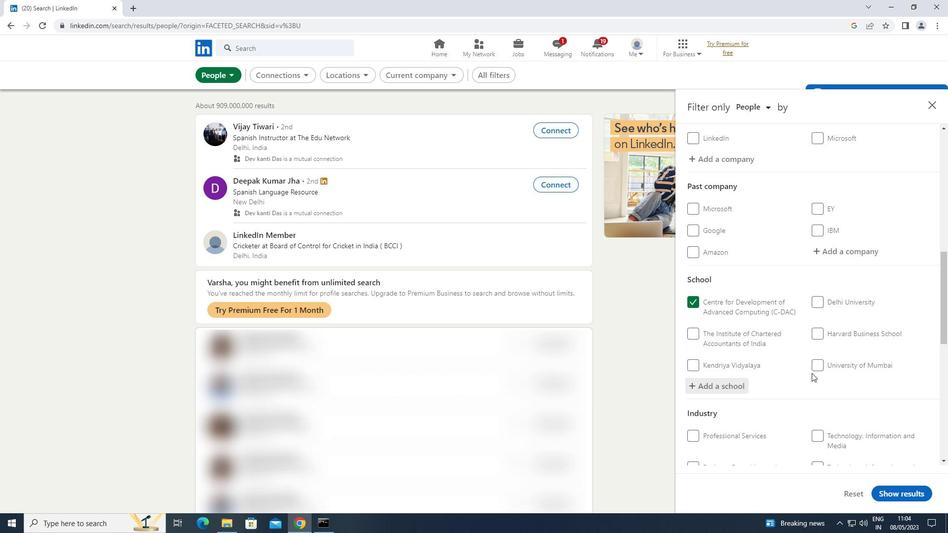 
Action: Mouse scrolled (814, 371) with delta (0, 0)
Screenshot: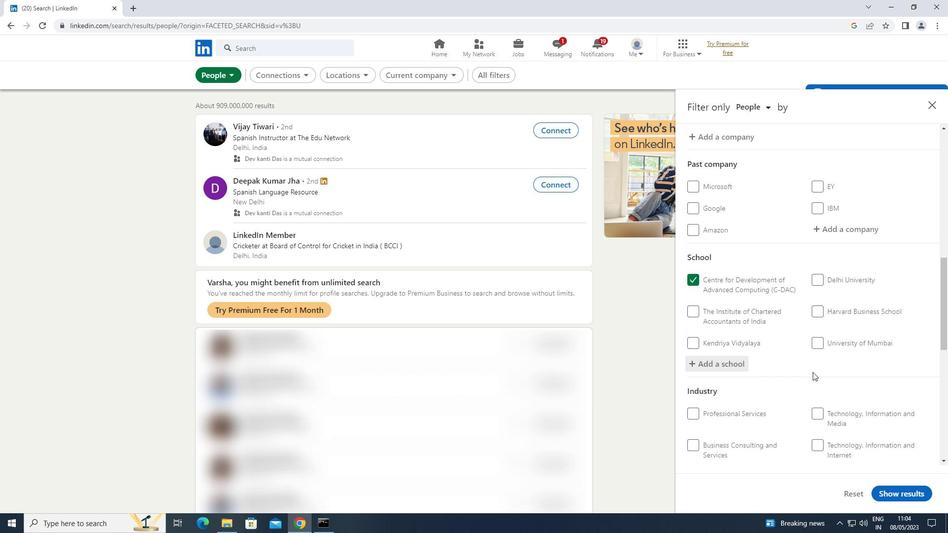 
Action: Mouse scrolled (814, 371) with delta (0, 0)
Screenshot: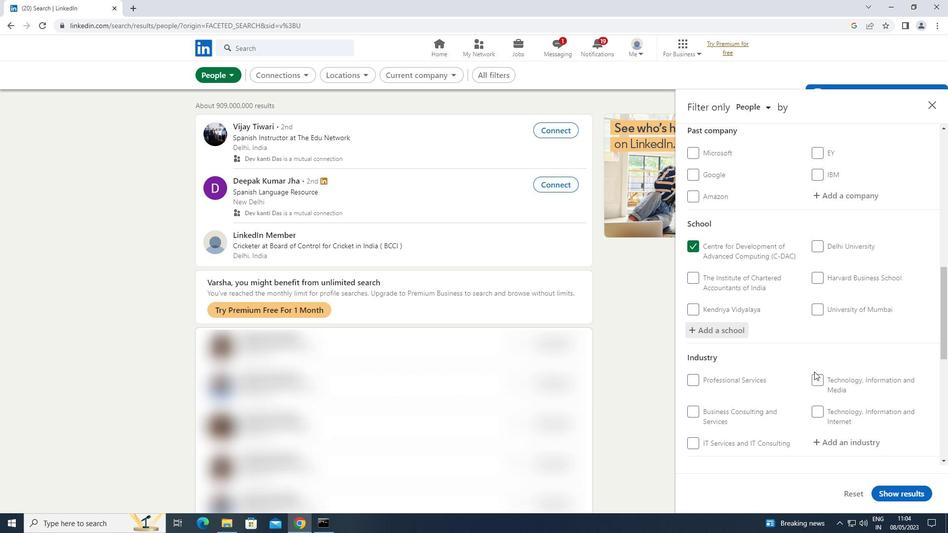 
Action: Mouse moved to (842, 301)
Screenshot: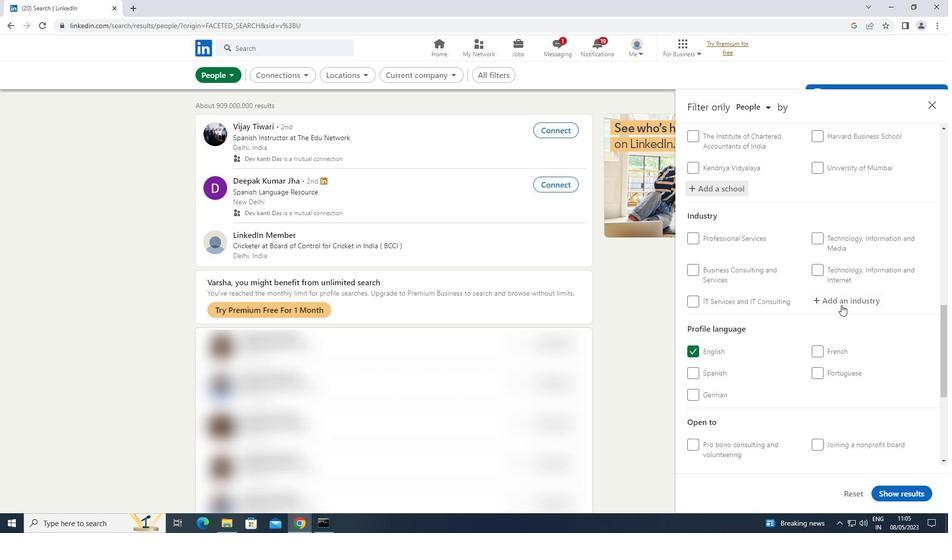 
Action: Mouse pressed left at (842, 301)
Screenshot: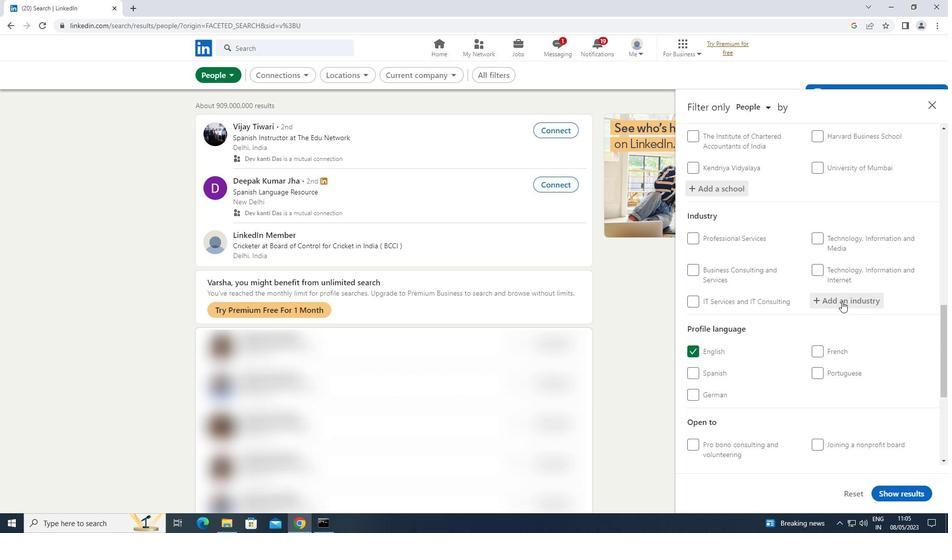 
Action: Mouse moved to (838, 298)
Screenshot: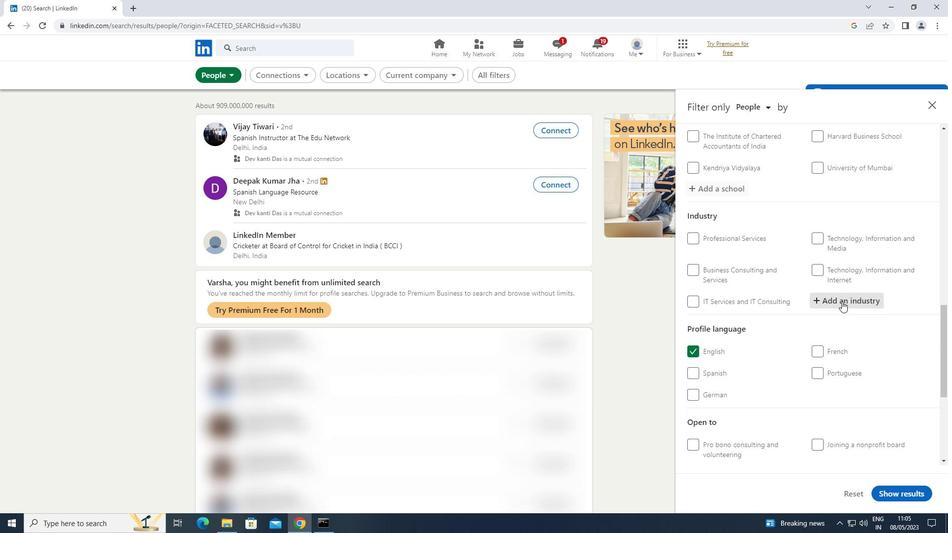 
Action: Key pressed <Key.shift><Key.shift>MARKET
Screenshot: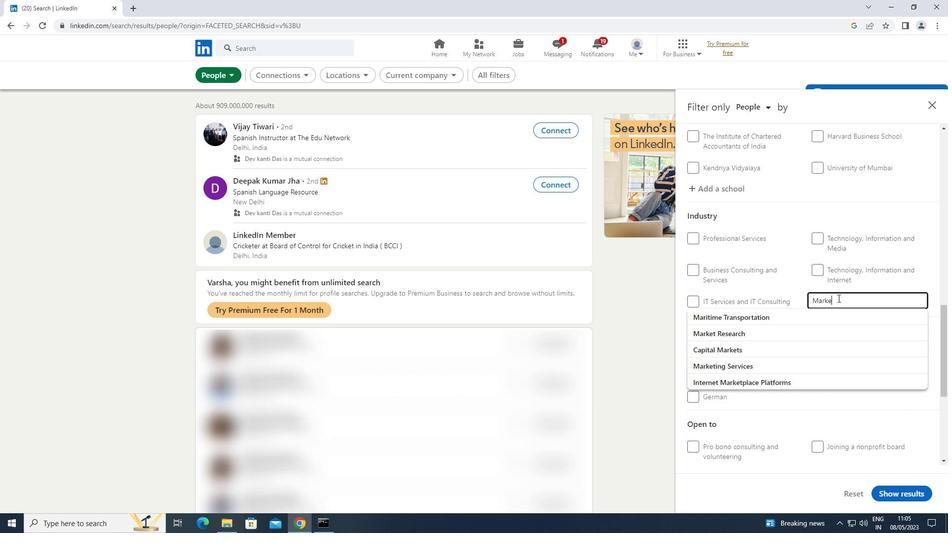 
Action: Mouse moved to (759, 346)
Screenshot: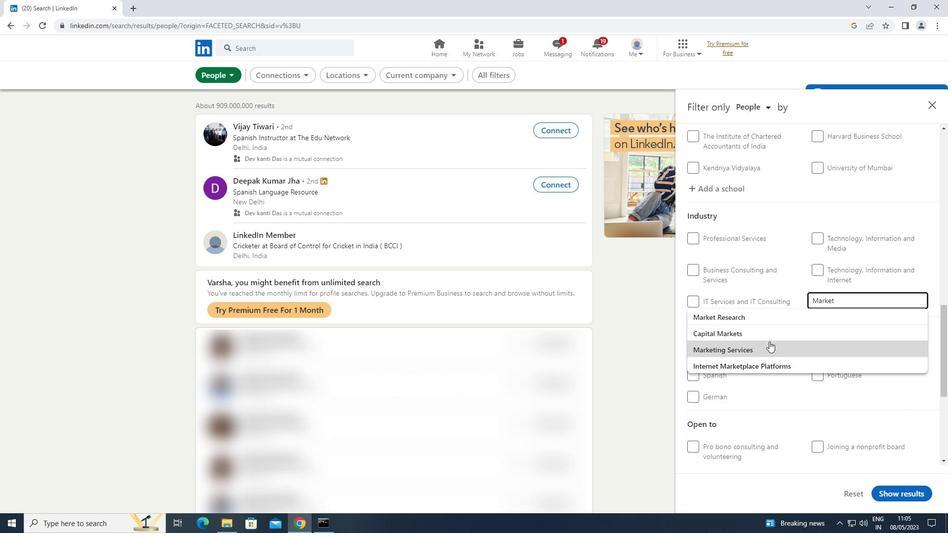 
Action: Mouse pressed left at (759, 346)
Screenshot: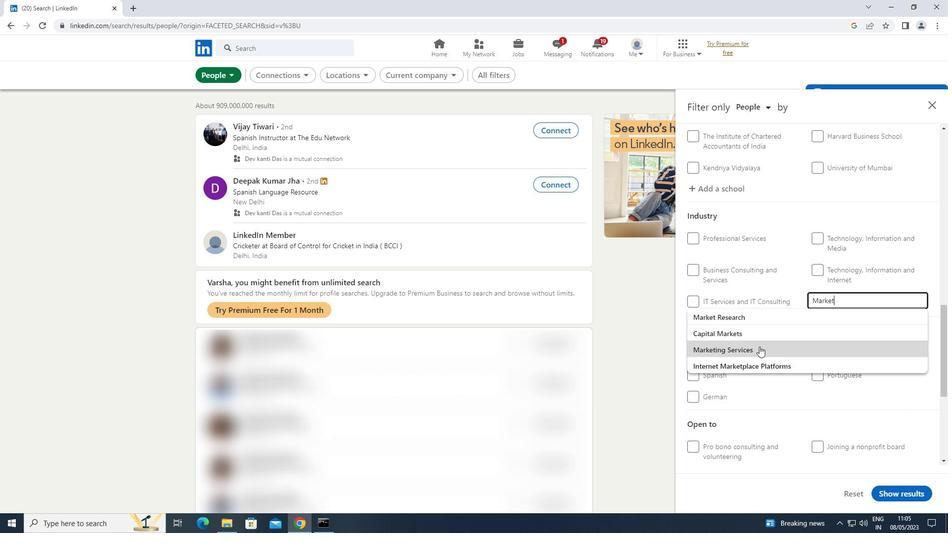 
Action: Mouse moved to (762, 346)
Screenshot: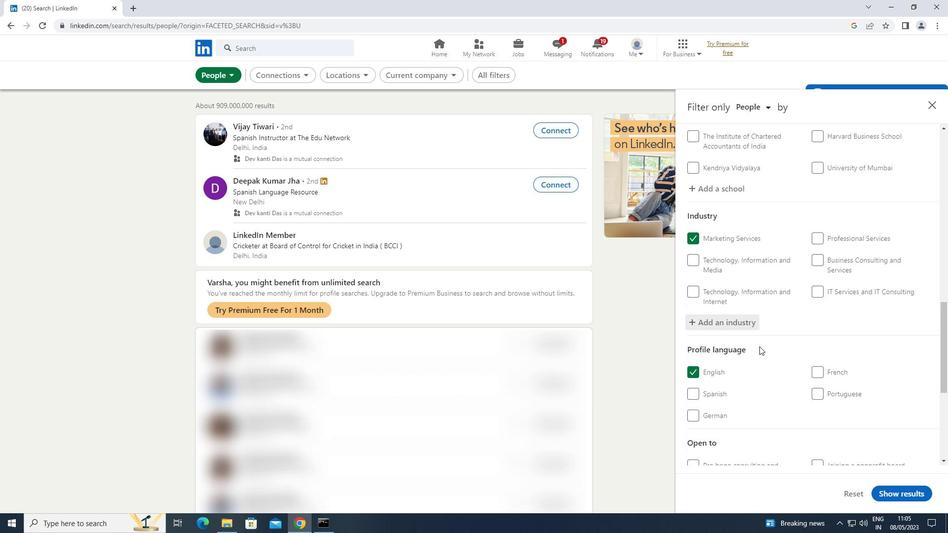
Action: Mouse scrolled (762, 345) with delta (0, 0)
Screenshot: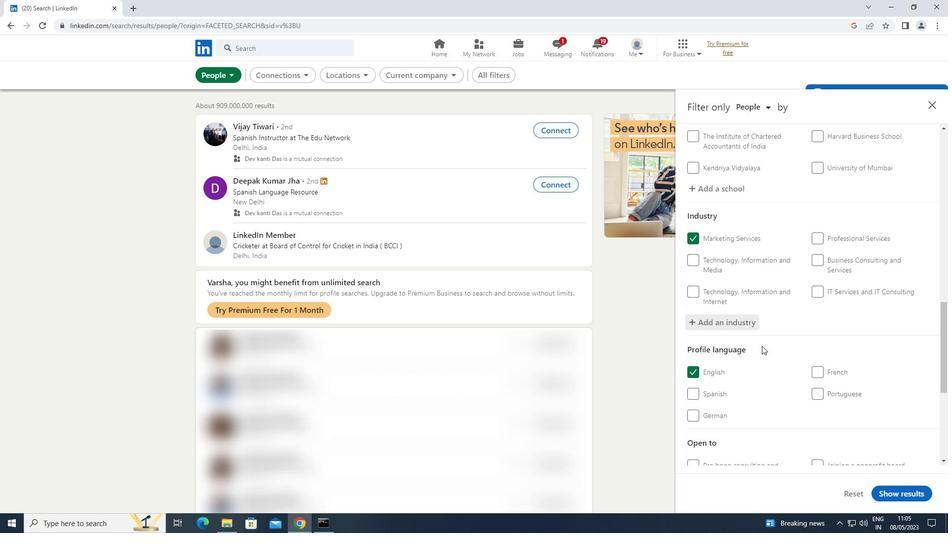 
Action: Mouse scrolled (762, 345) with delta (0, 0)
Screenshot: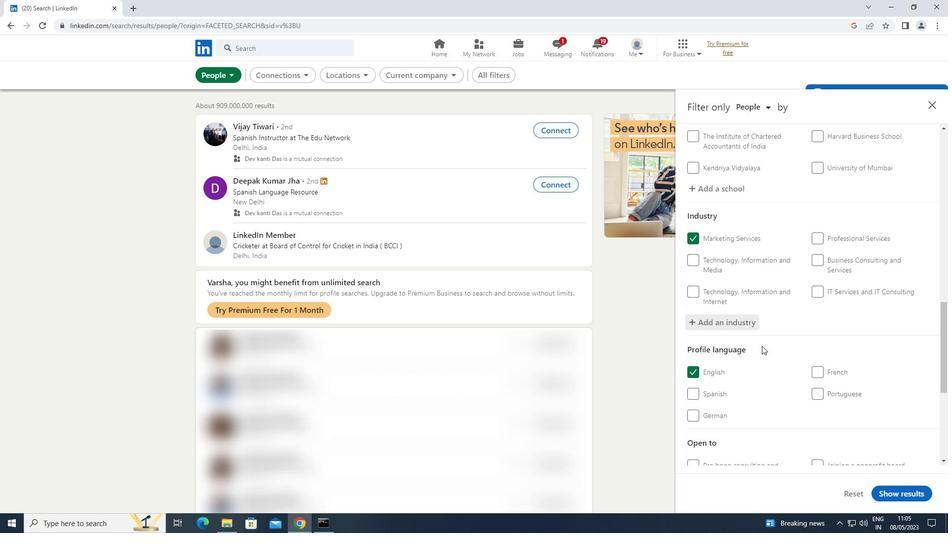 
Action: Mouse scrolled (762, 345) with delta (0, 0)
Screenshot: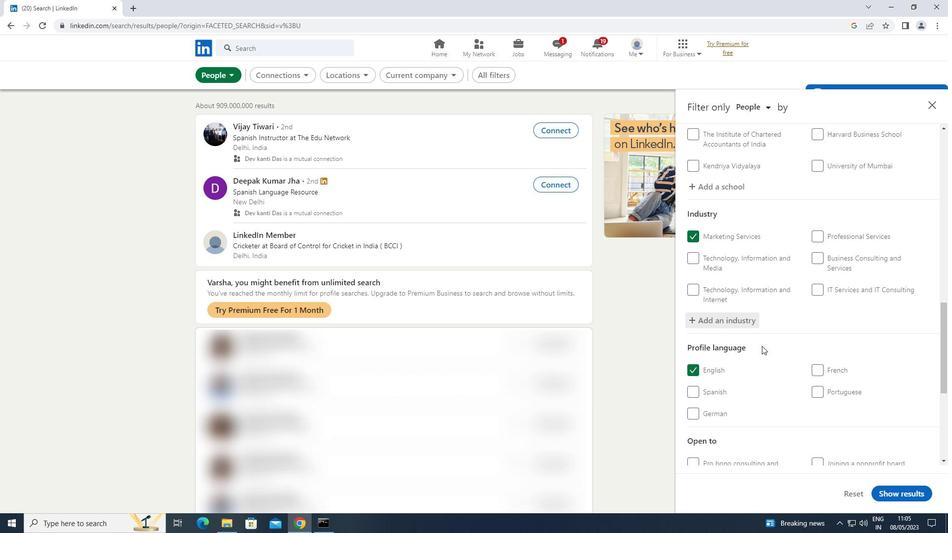 
Action: Mouse scrolled (762, 345) with delta (0, 0)
Screenshot: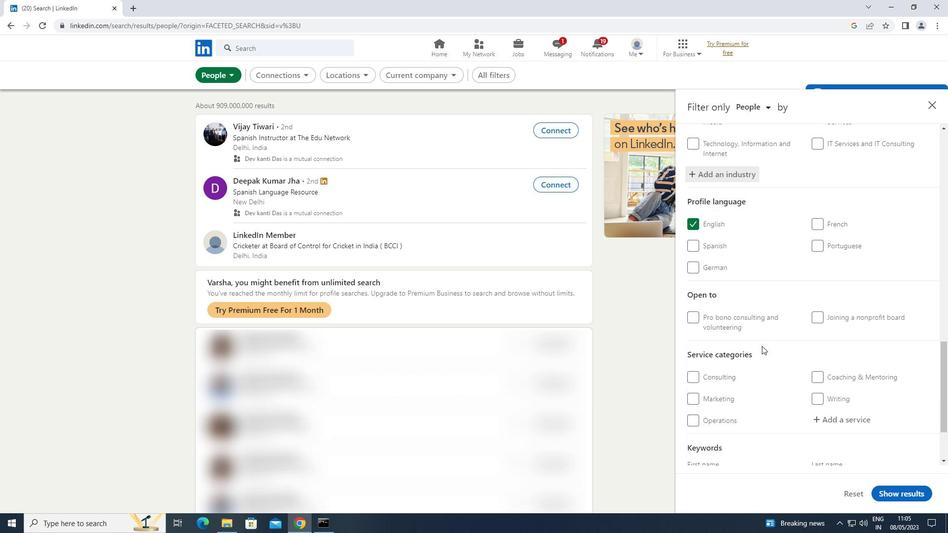 
Action: Mouse moved to (853, 371)
Screenshot: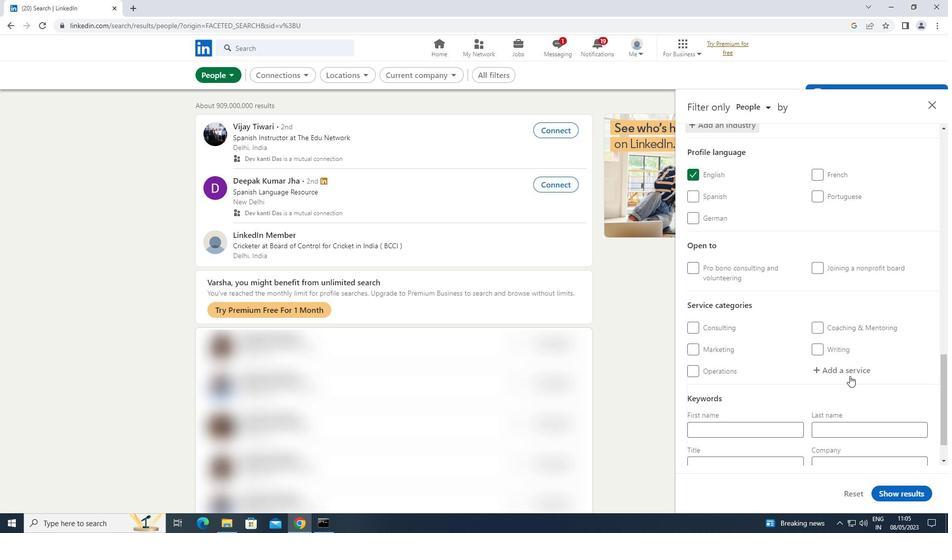 
Action: Mouse pressed left at (853, 371)
Screenshot: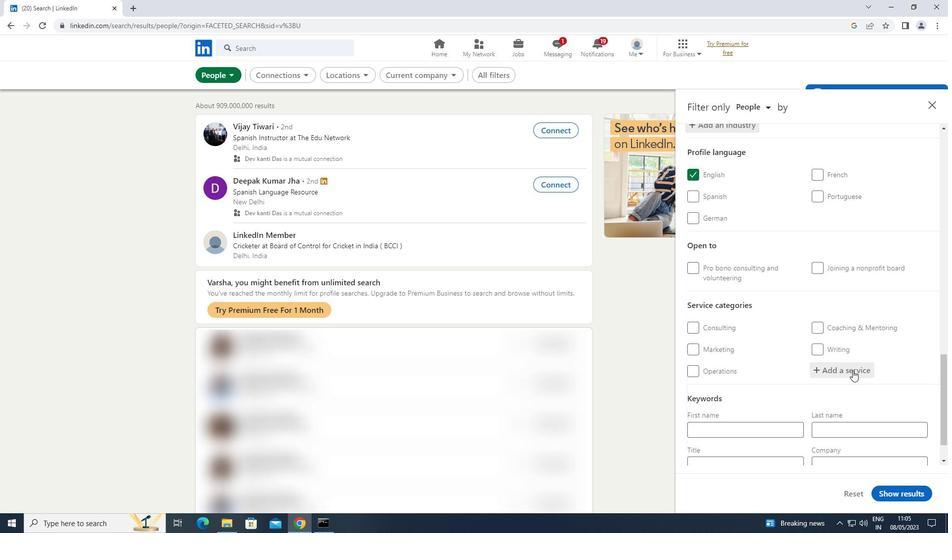 
Action: Key pressed <Key.shift>WEB
Screenshot: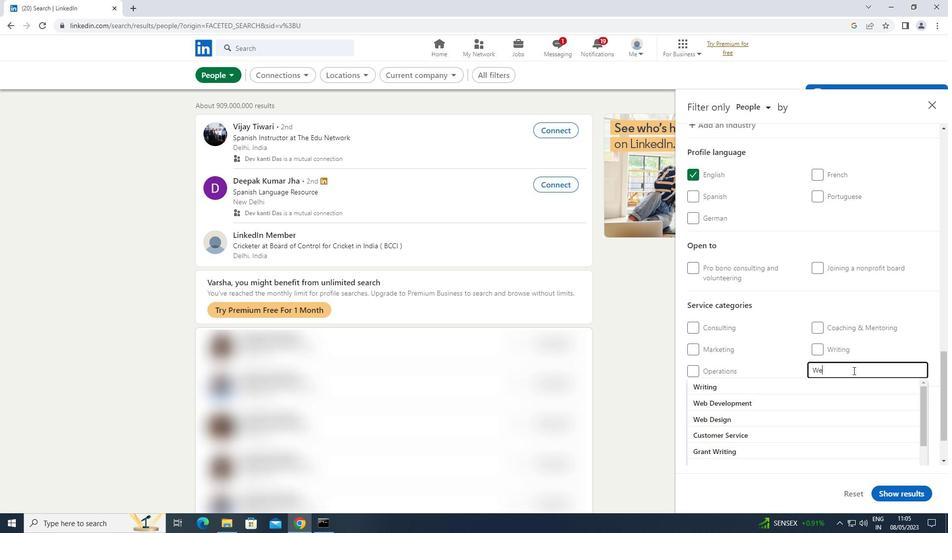 
Action: Mouse moved to (795, 384)
Screenshot: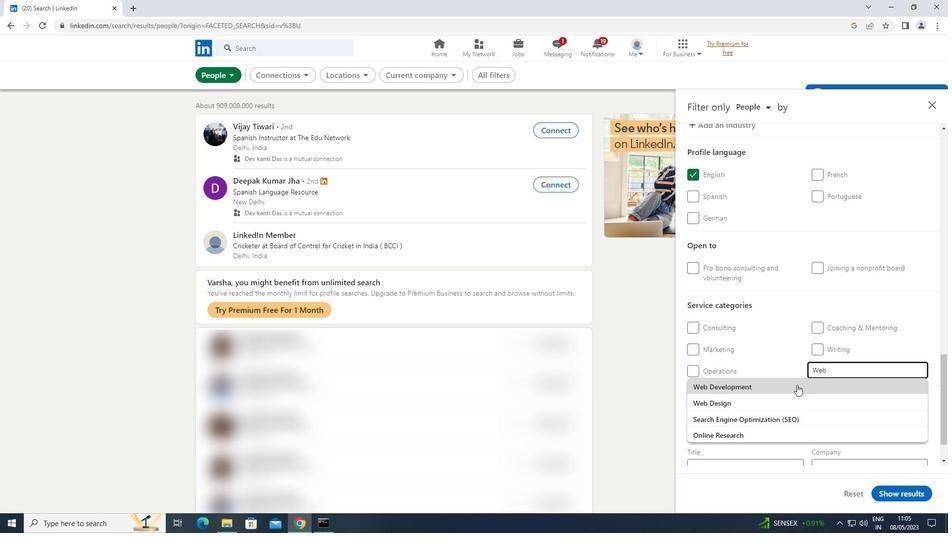 
Action: Mouse pressed left at (795, 384)
Screenshot: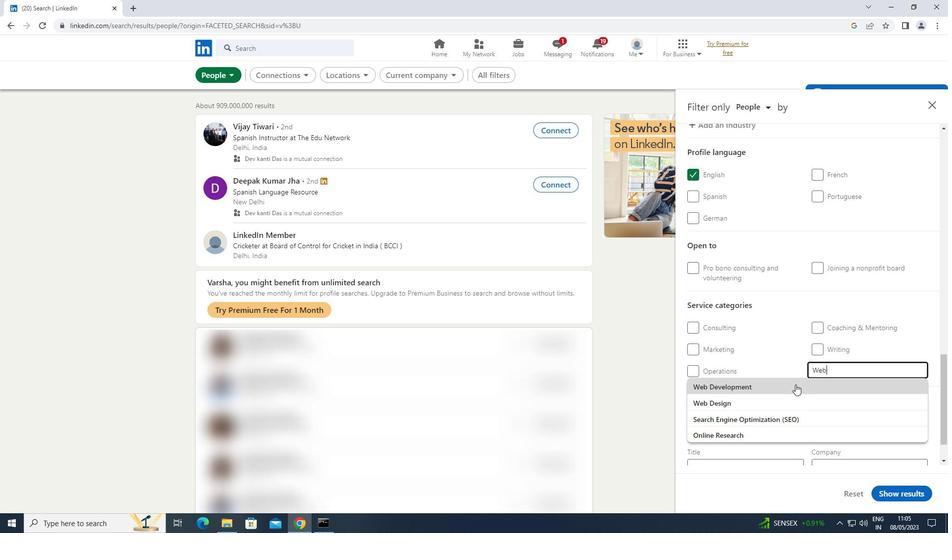 
Action: Mouse scrolled (795, 384) with delta (0, 0)
Screenshot: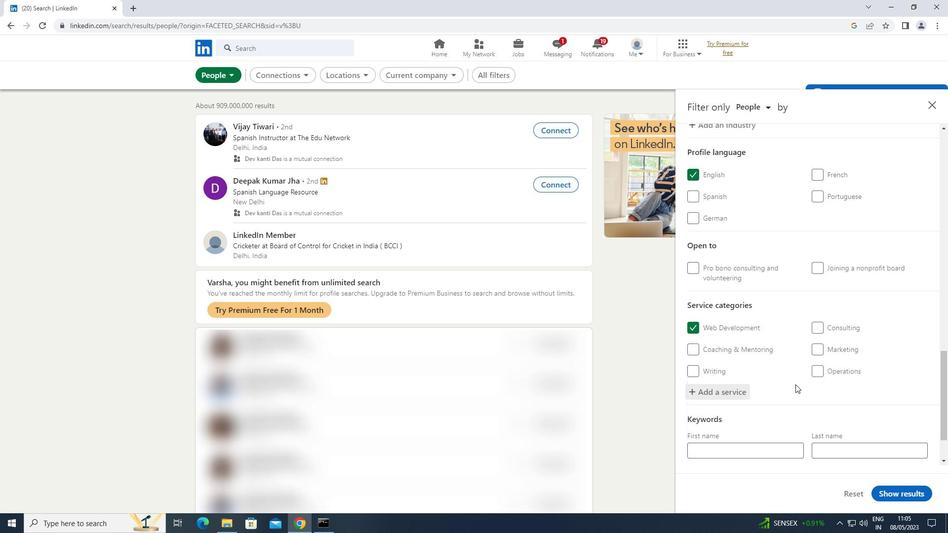 
Action: Mouse scrolled (795, 384) with delta (0, 0)
Screenshot: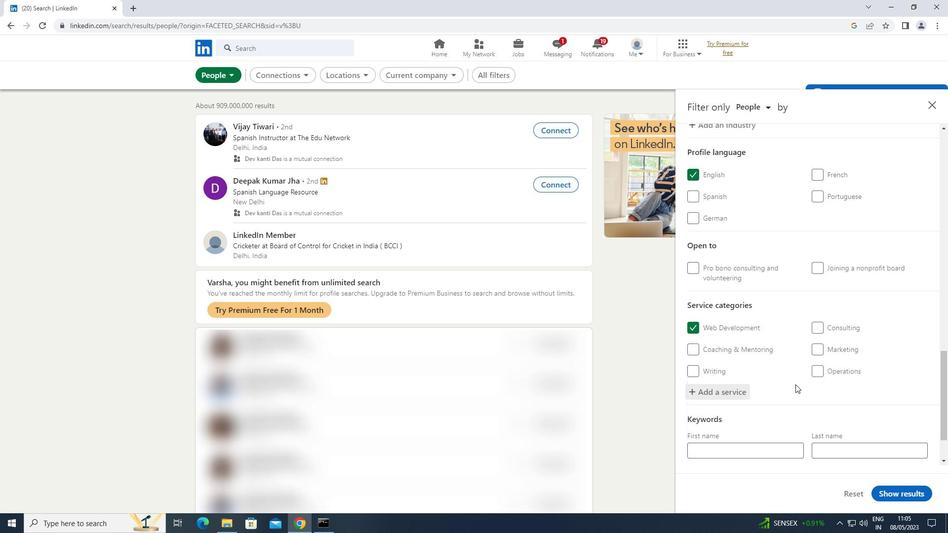
Action: Mouse scrolled (795, 384) with delta (0, 0)
Screenshot: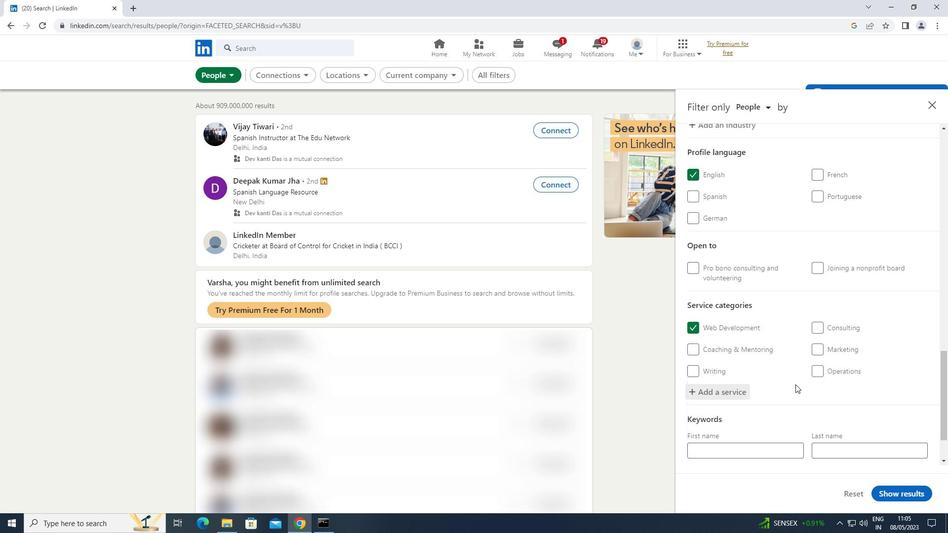 
Action: Mouse scrolled (795, 384) with delta (0, 0)
Screenshot: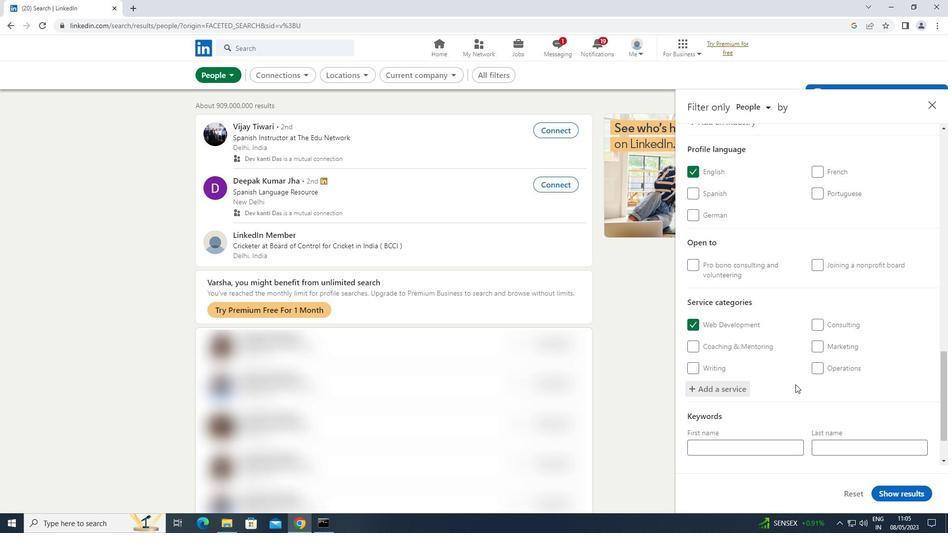 
Action: Mouse scrolled (795, 384) with delta (0, 0)
Screenshot: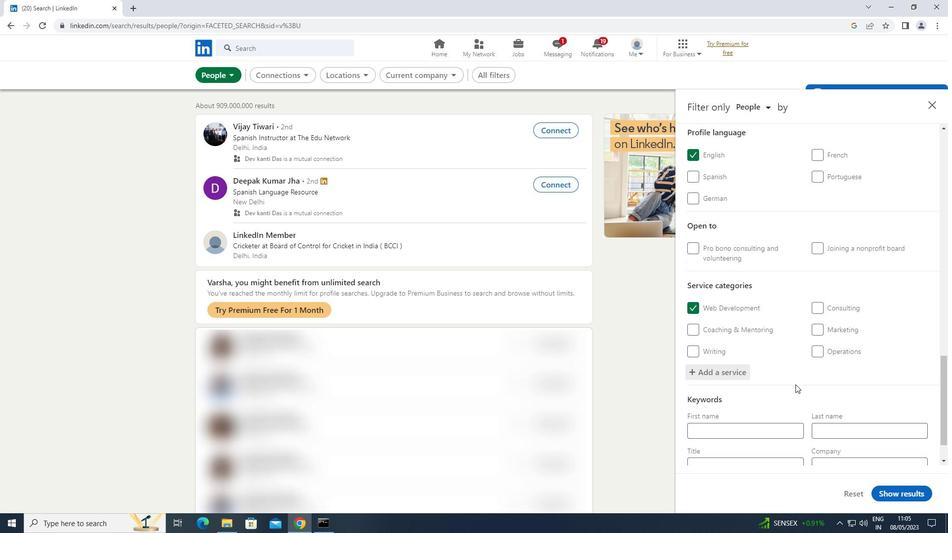
Action: Mouse moved to (782, 424)
Screenshot: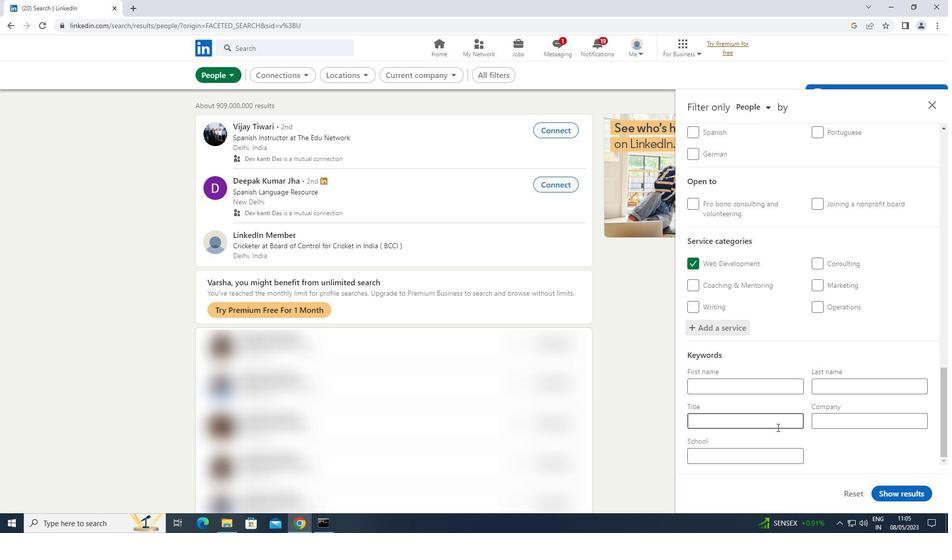
Action: Mouse pressed left at (782, 424)
Screenshot: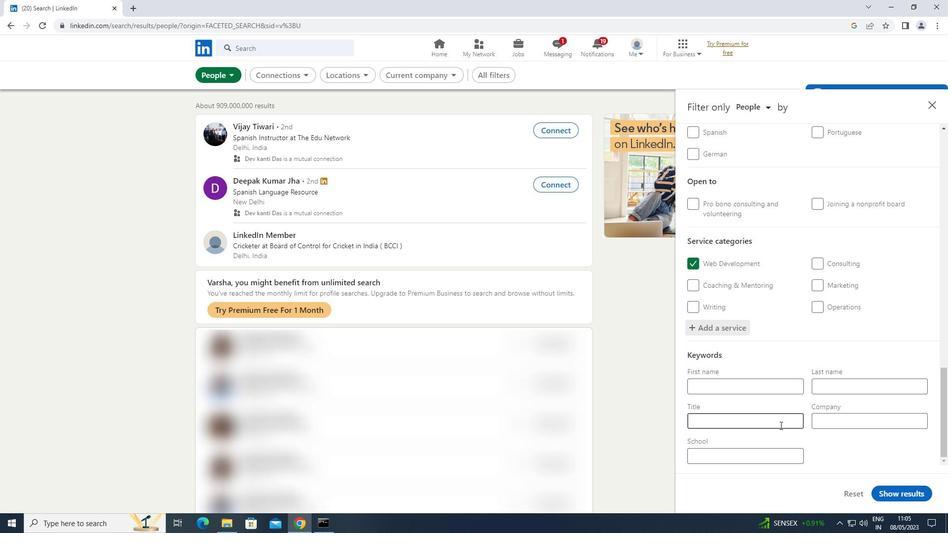 
Action: Key pressed <Key.shift>ENTERTAINMENT<Key.space><Key.shift>SPECIALIST
Screenshot: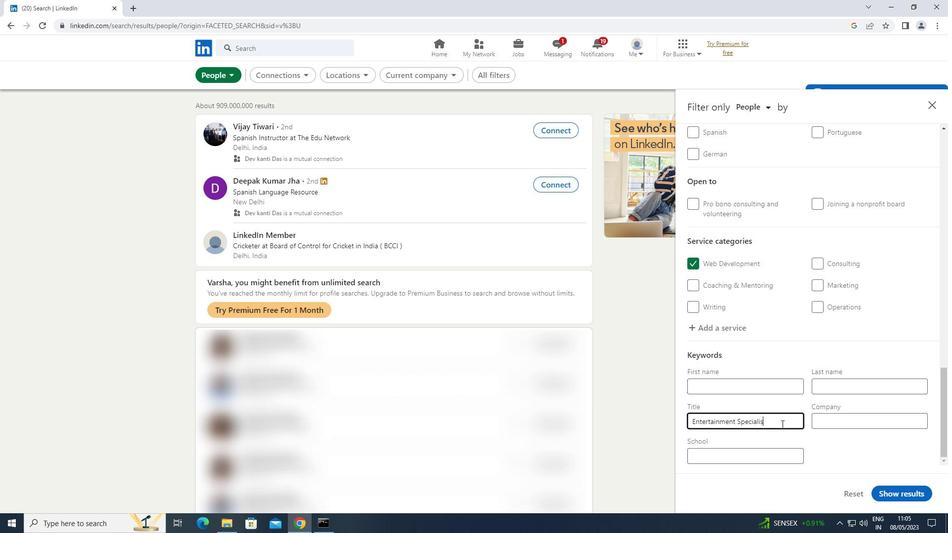 
Action: Mouse moved to (893, 493)
Screenshot: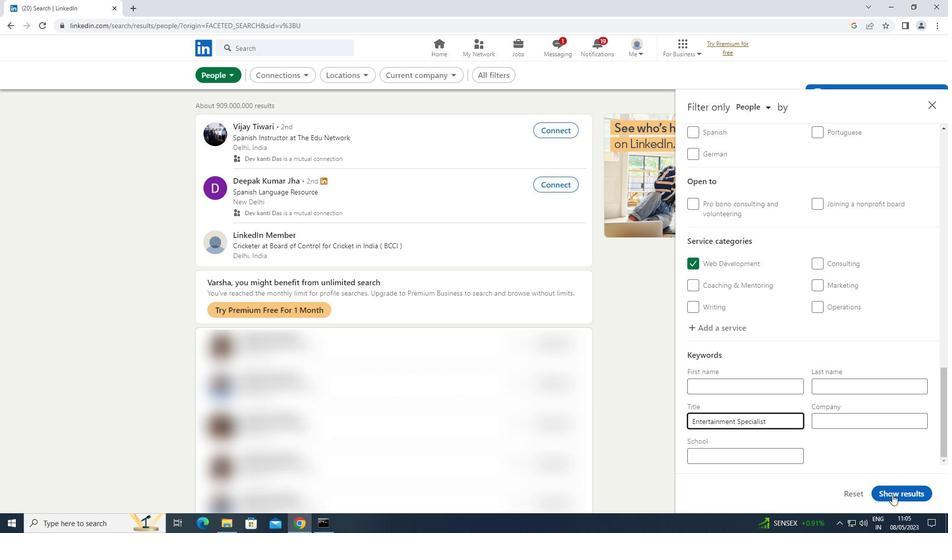 
Action: Mouse pressed left at (893, 493)
Screenshot: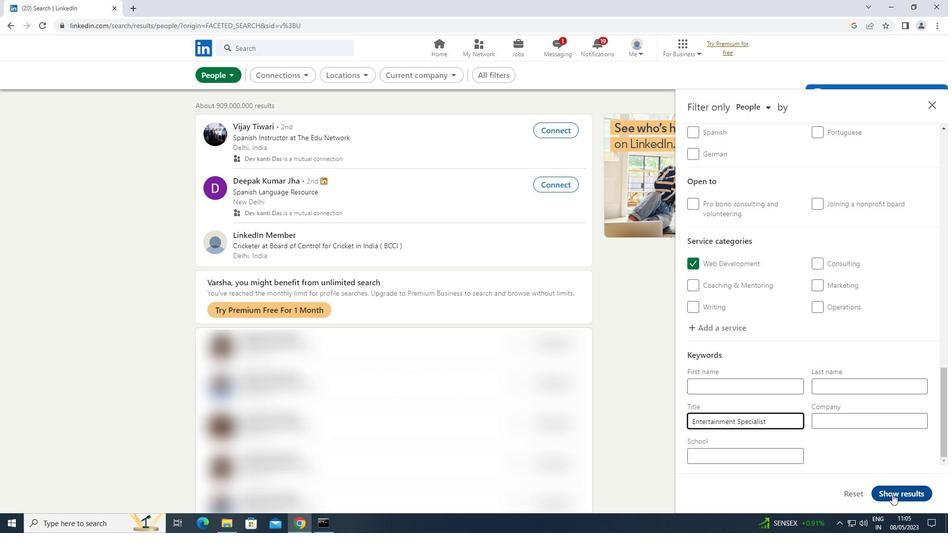 
